 Task: Create a due date automation when advanced on, 2 days after a card is due add dates not due next week at 11:00 AM.
Action: Mouse moved to (1388, 107)
Screenshot: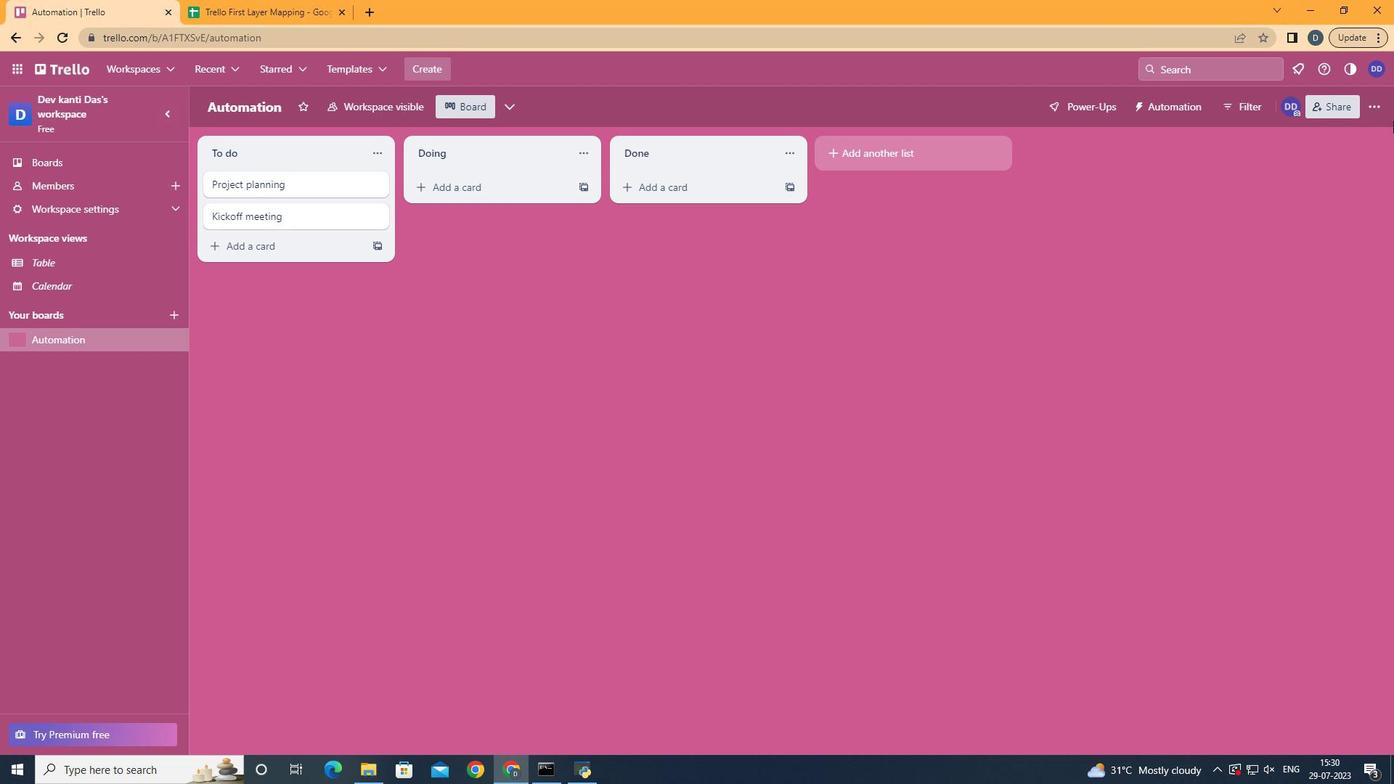 
Action: Mouse pressed left at (1388, 107)
Screenshot: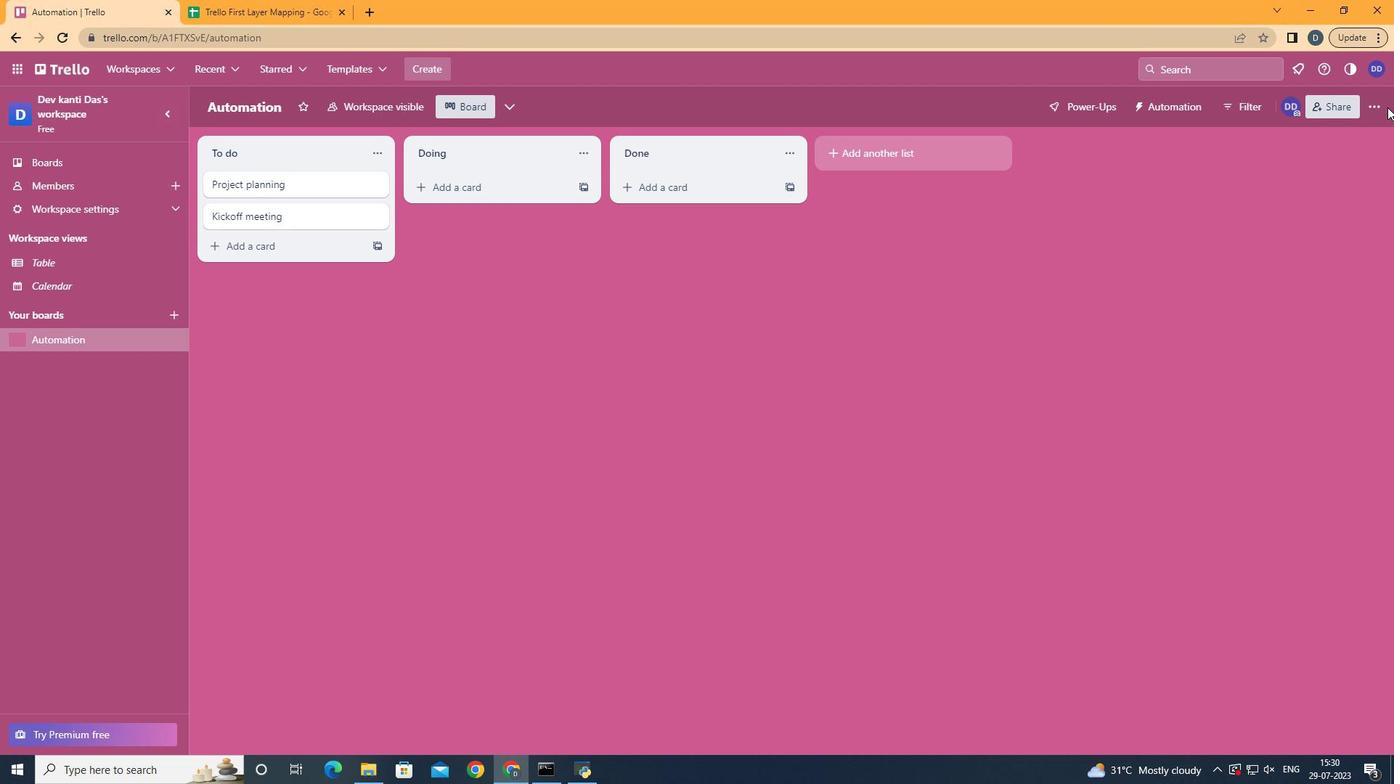 
Action: Mouse moved to (1380, 107)
Screenshot: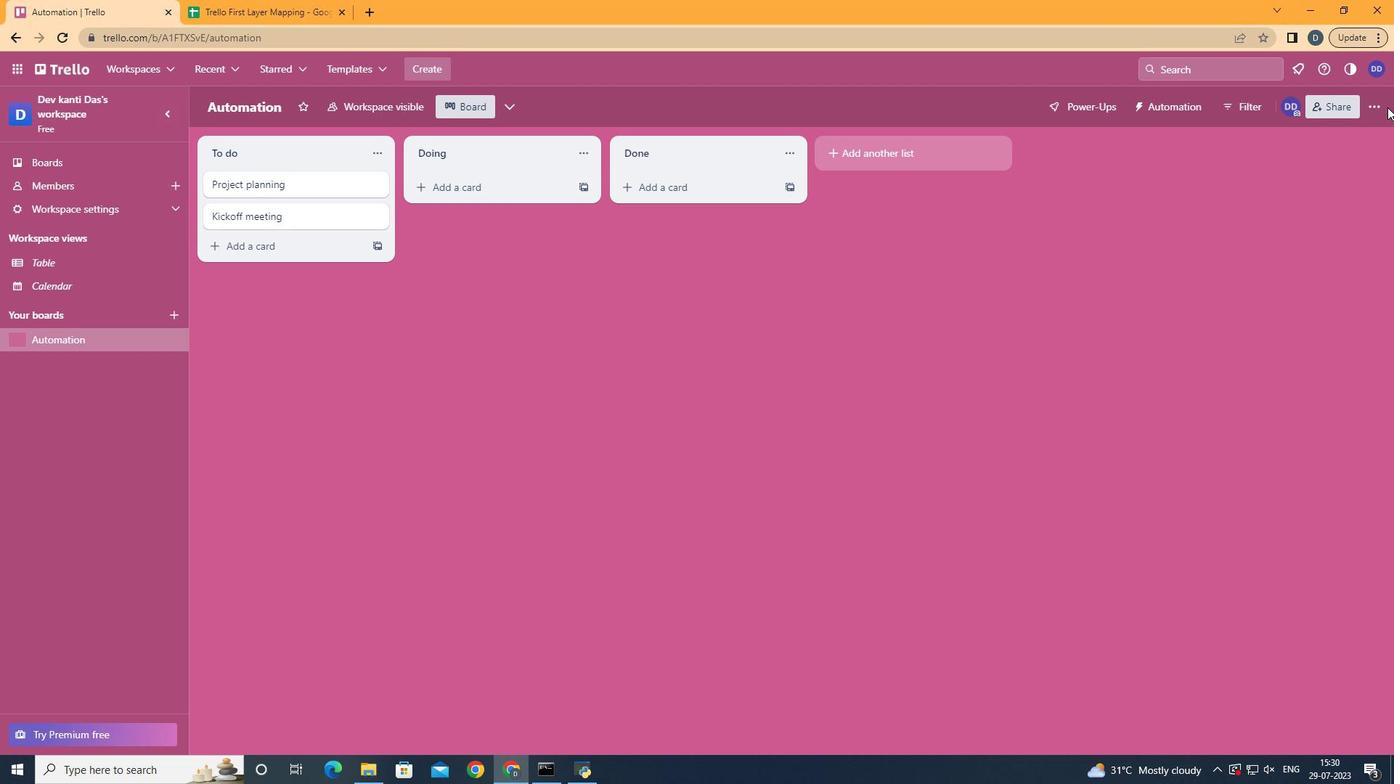 
Action: Mouse pressed left at (1380, 107)
Screenshot: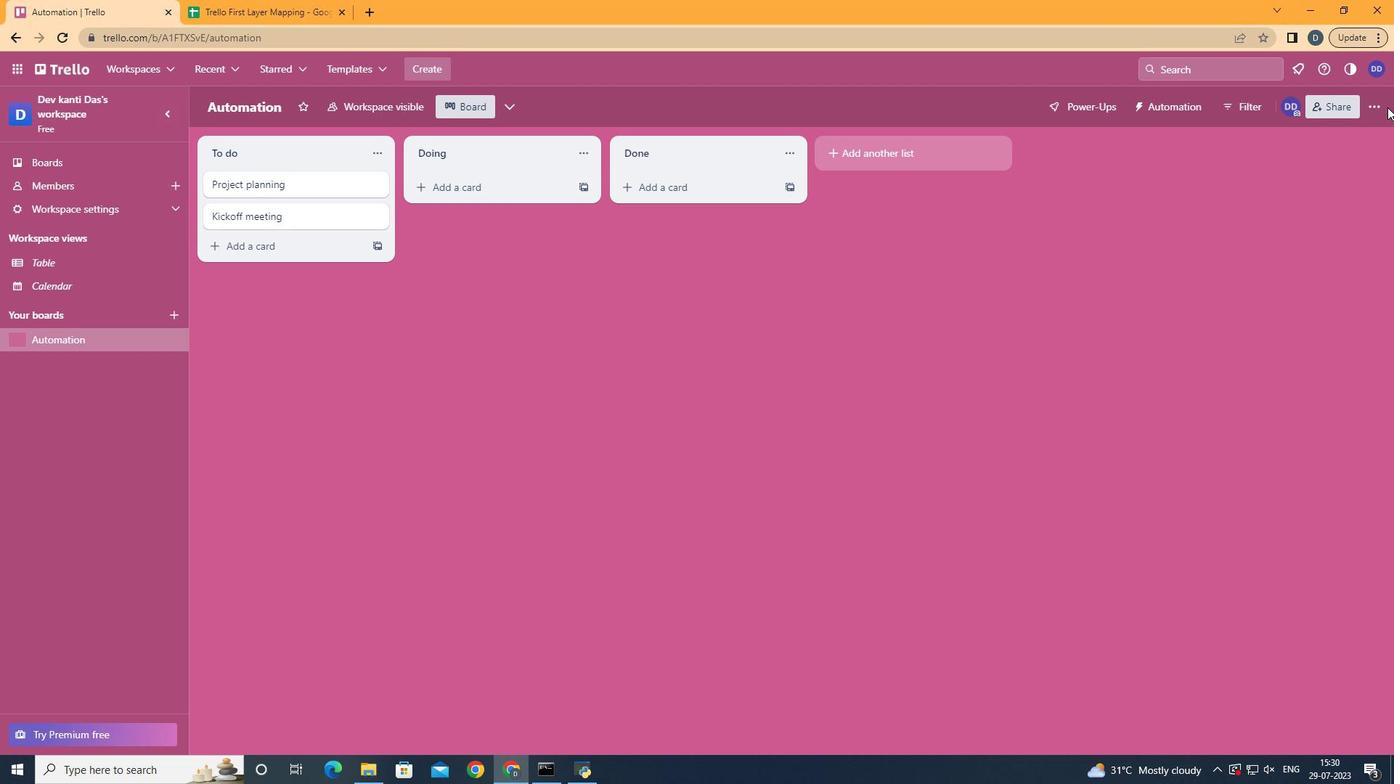 
Action: Mouse moved to (1252, 278)
Screenshot: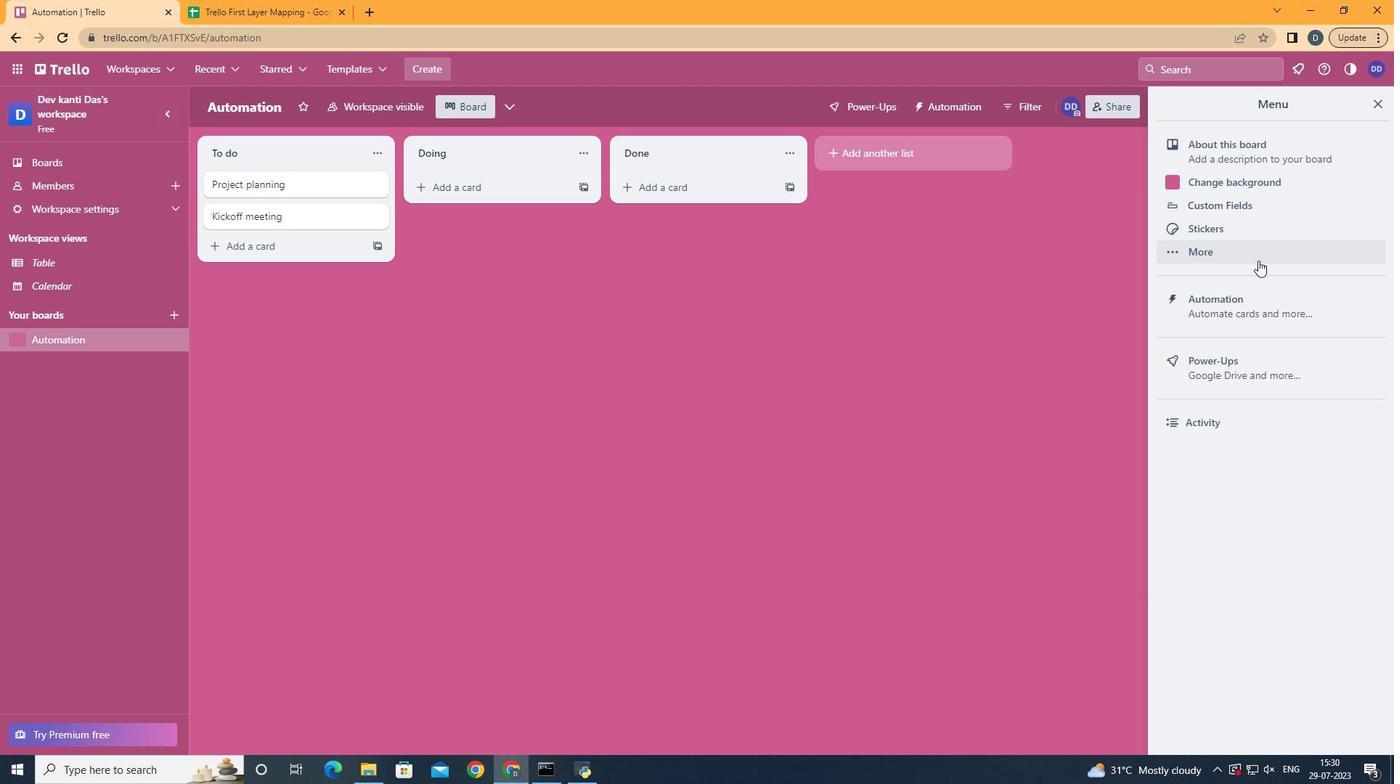 
Action: Mouse pressed left at (1252, 278)
Screenshot: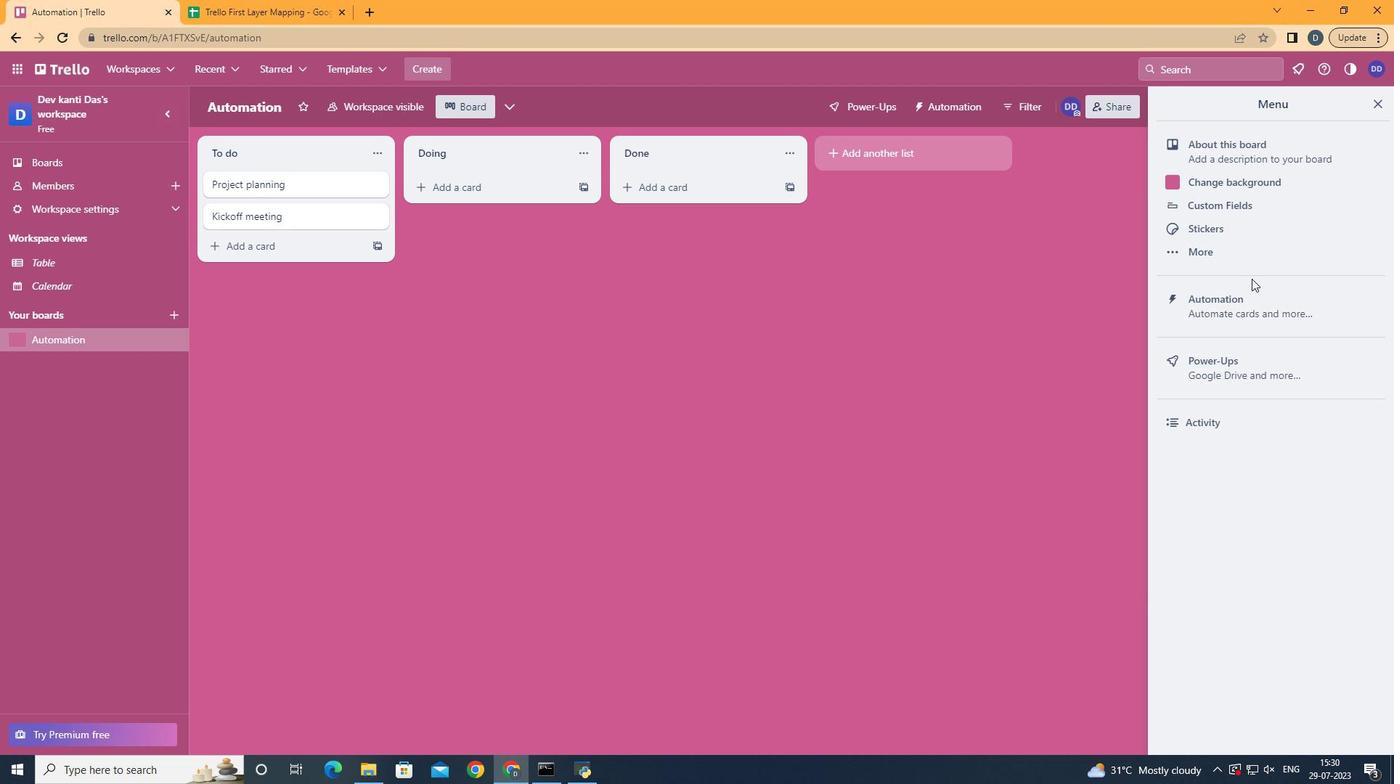 
Action: Mouse moved to (1208, 309)
Screenshot: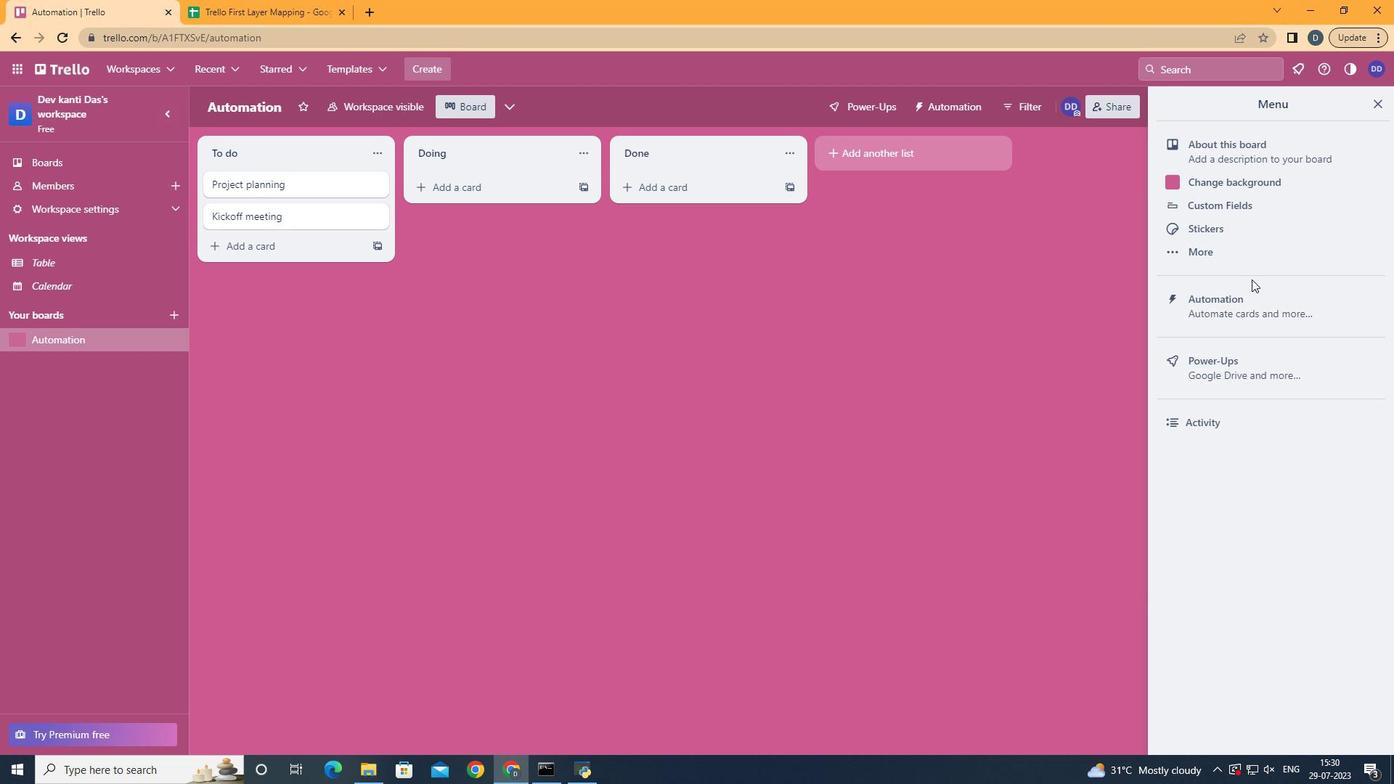
Action: Mouse pressed left at (1208, 309)
Screenshot: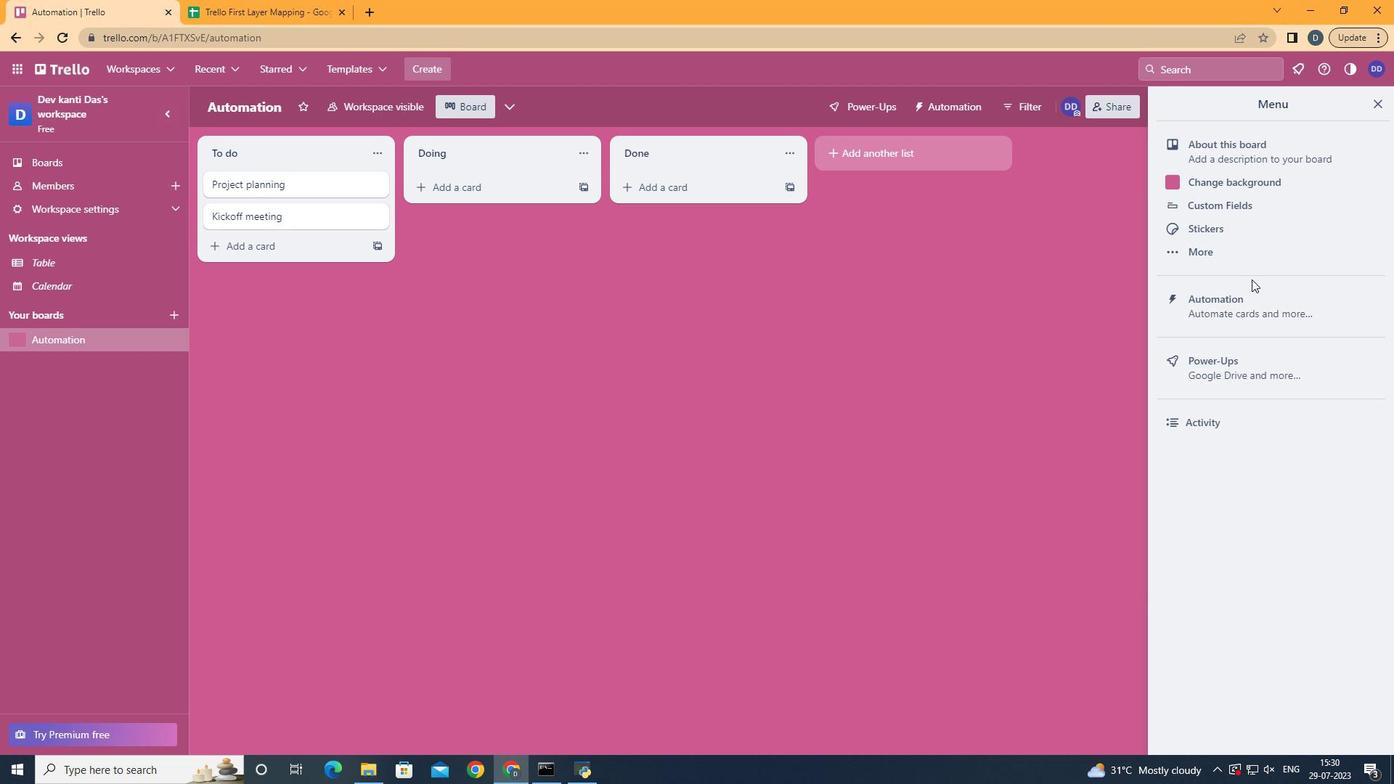 
Action: Mouse moved to (267, 297)
Screenshot: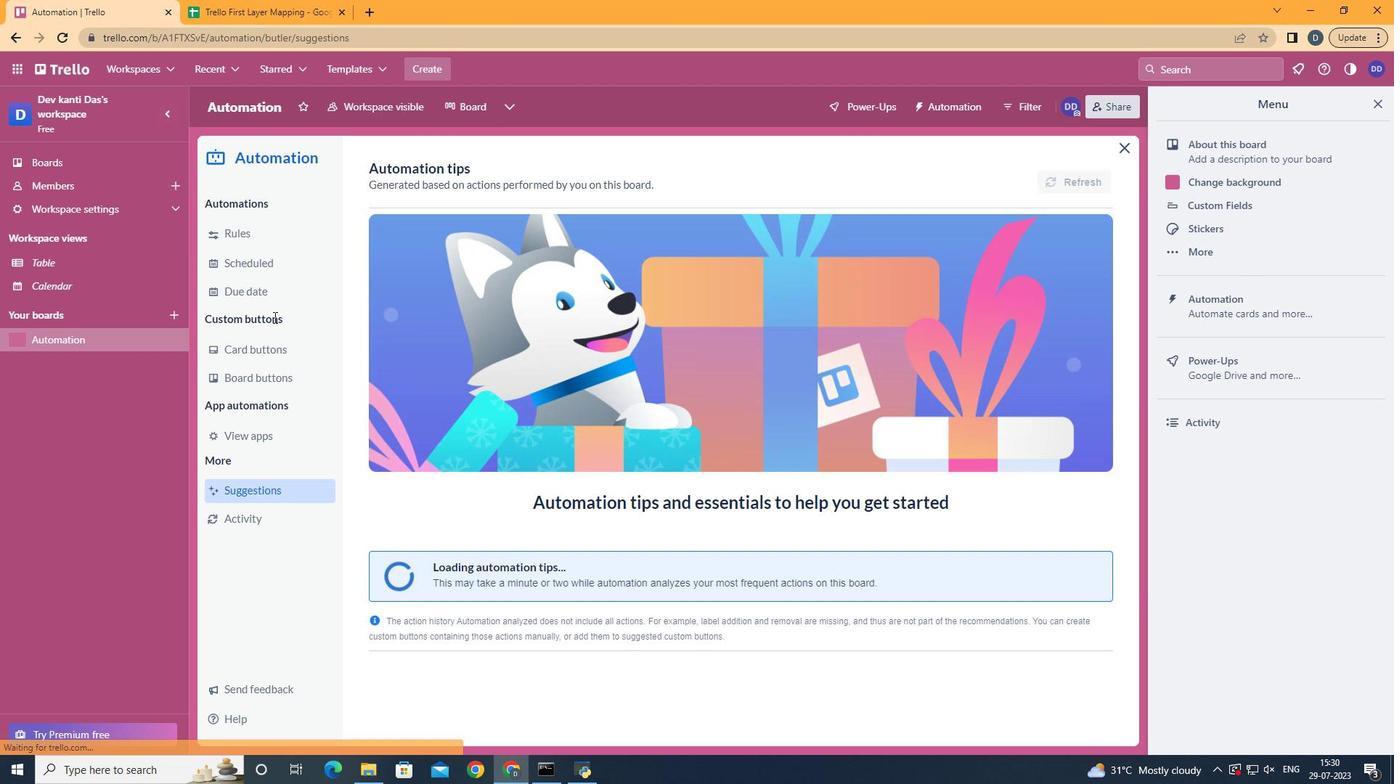 
Action: Mouse pressed left at (267, 297)
Screenshot: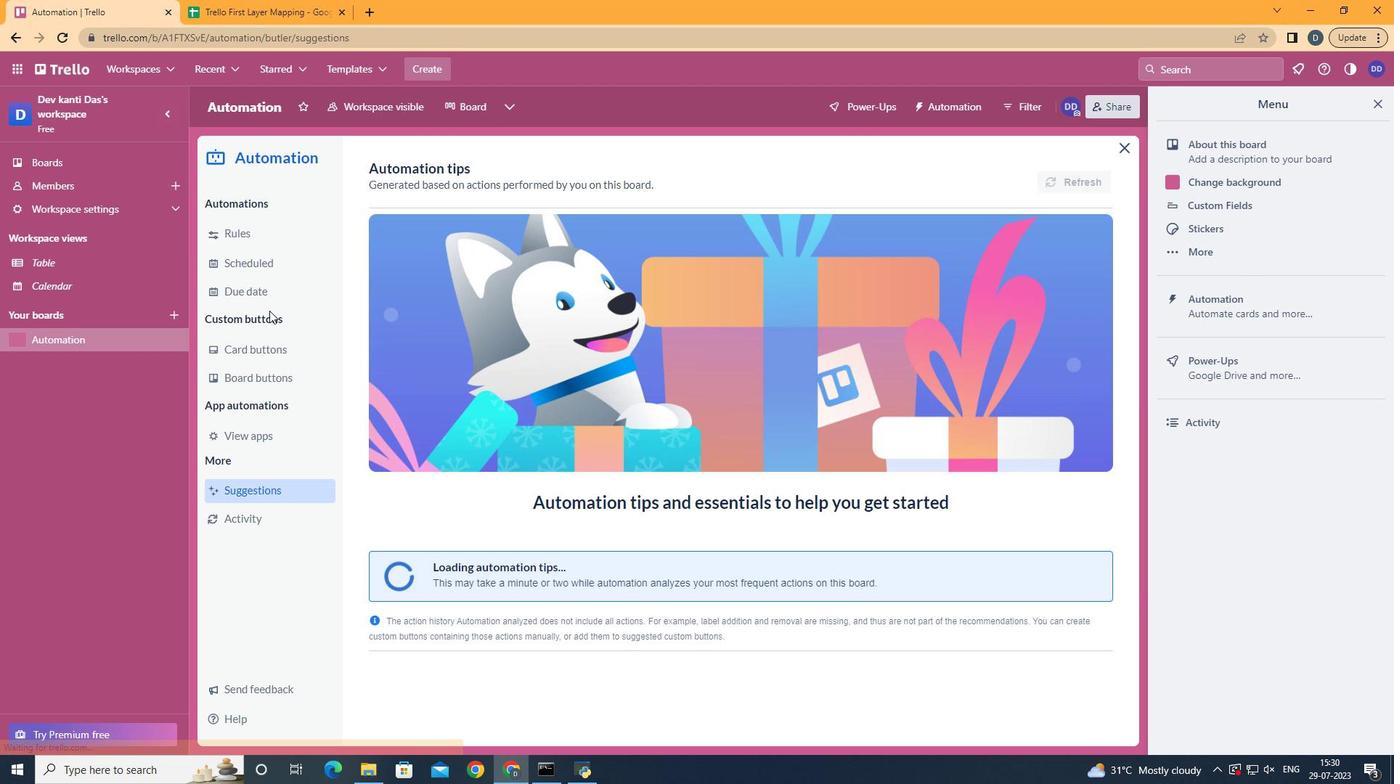 
Action: Mouse moved to (1046, 170)
Screenshot: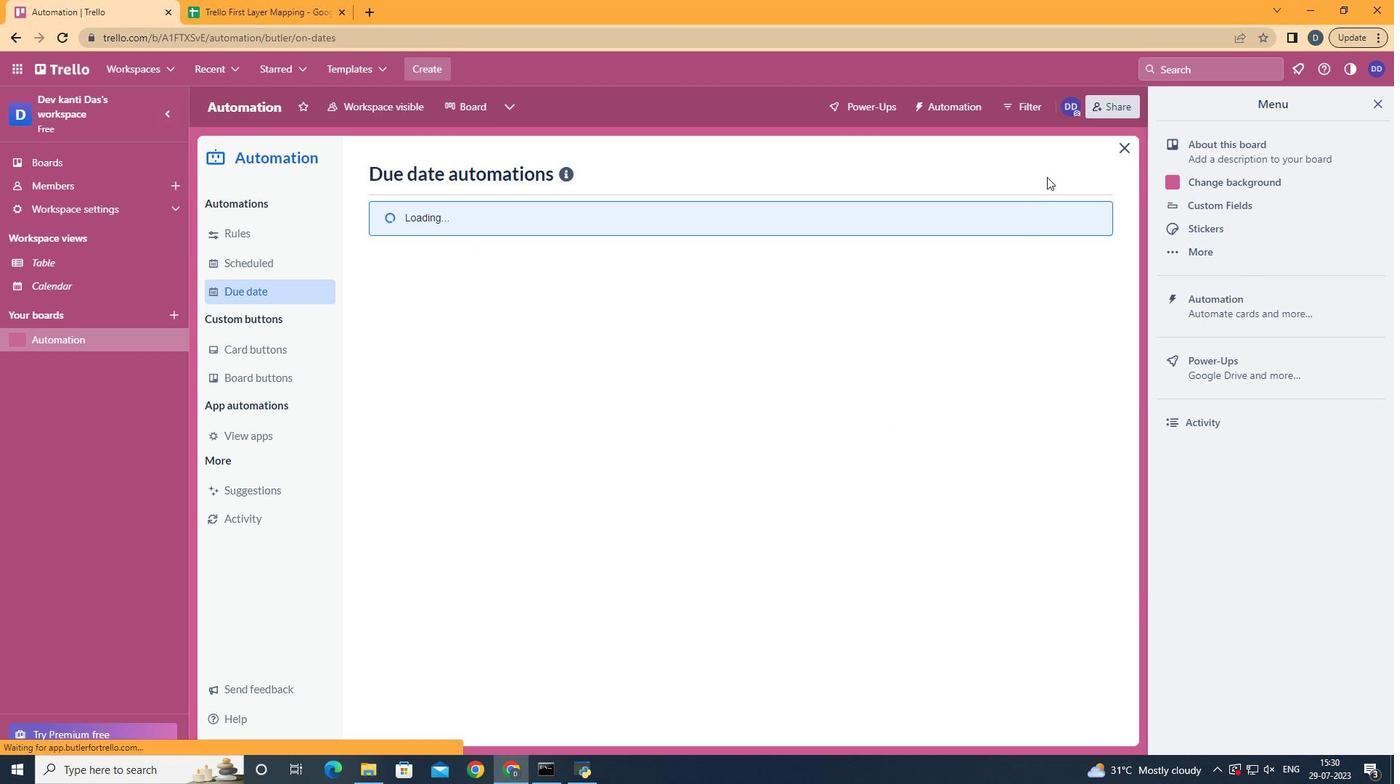 
Action: Mouse pressed left at (1046, 170)
Screenshot: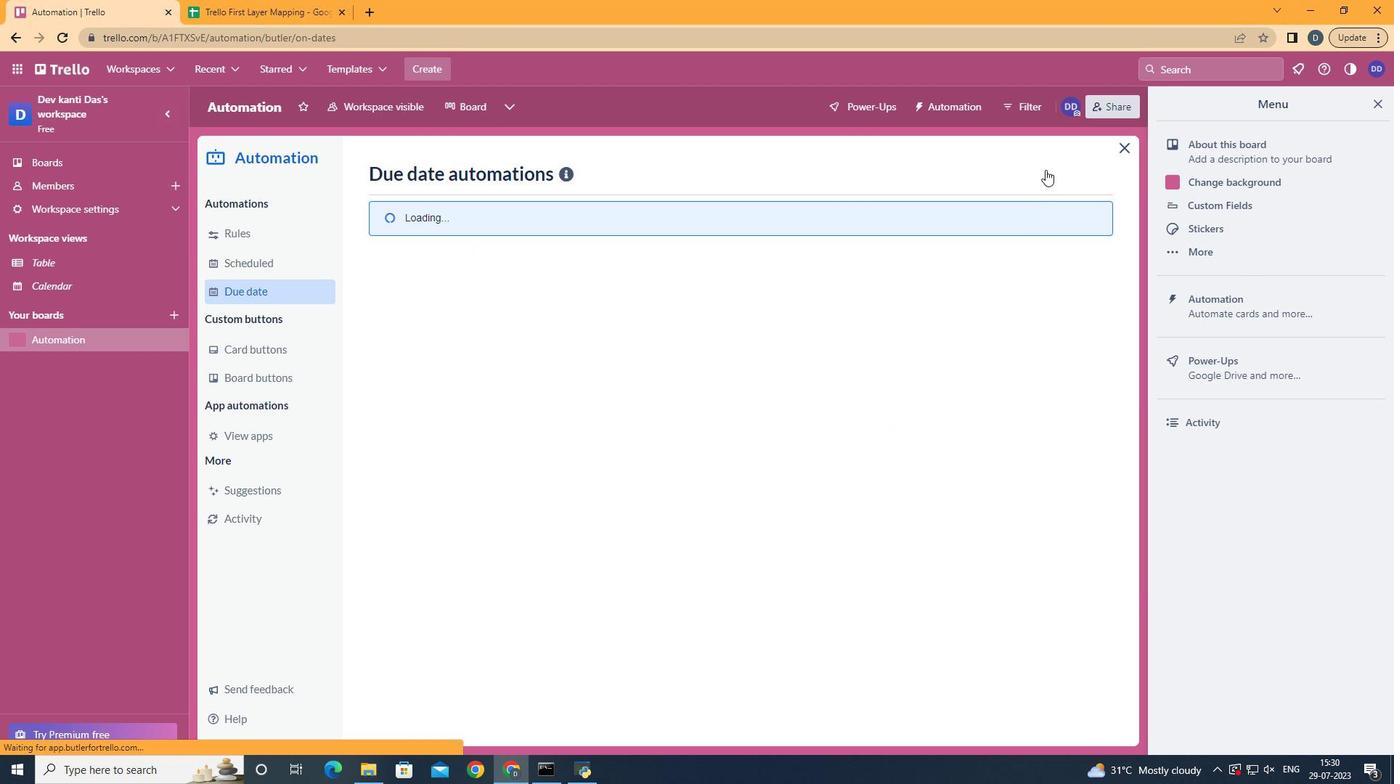 
Action: Mouse moved to (772, 313)
Screenshot: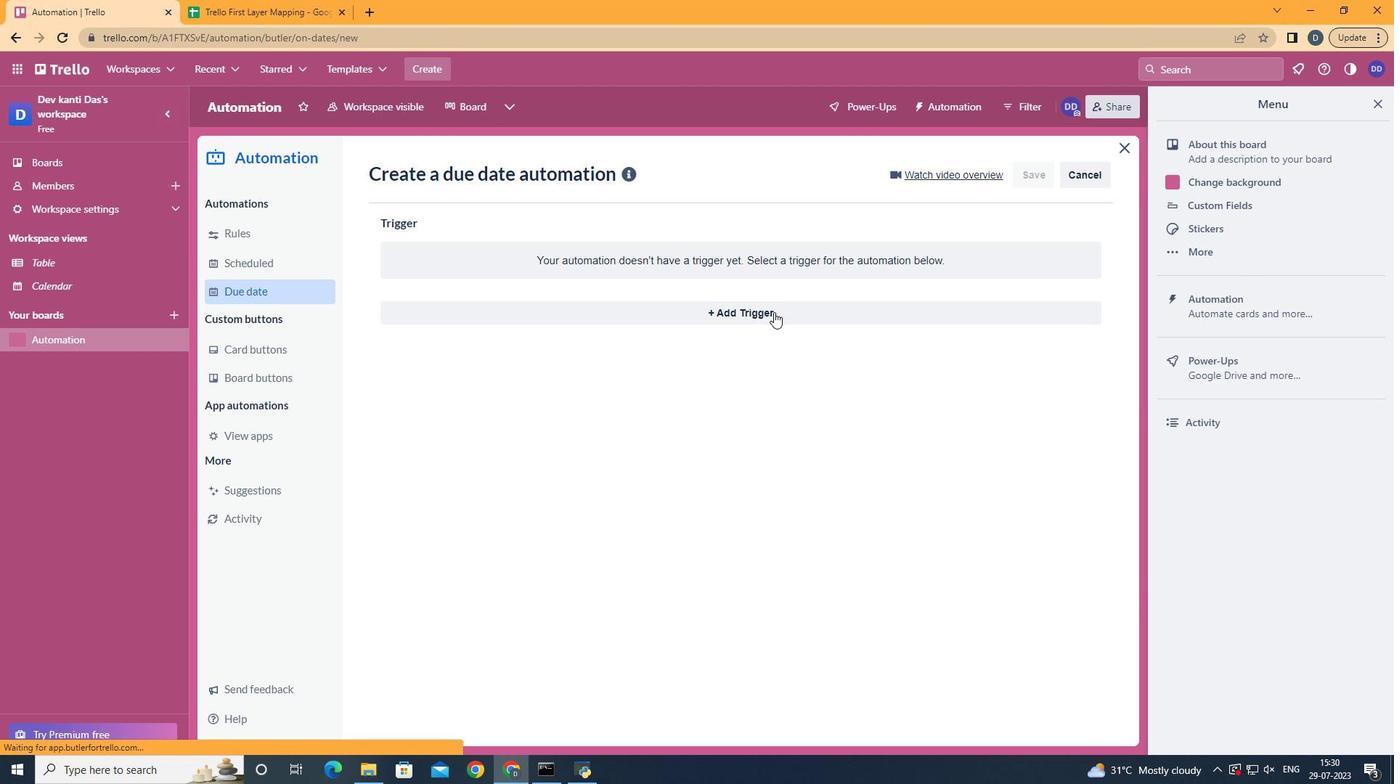 
Action: Mouse pressed left at (772, 313)
Screenshot: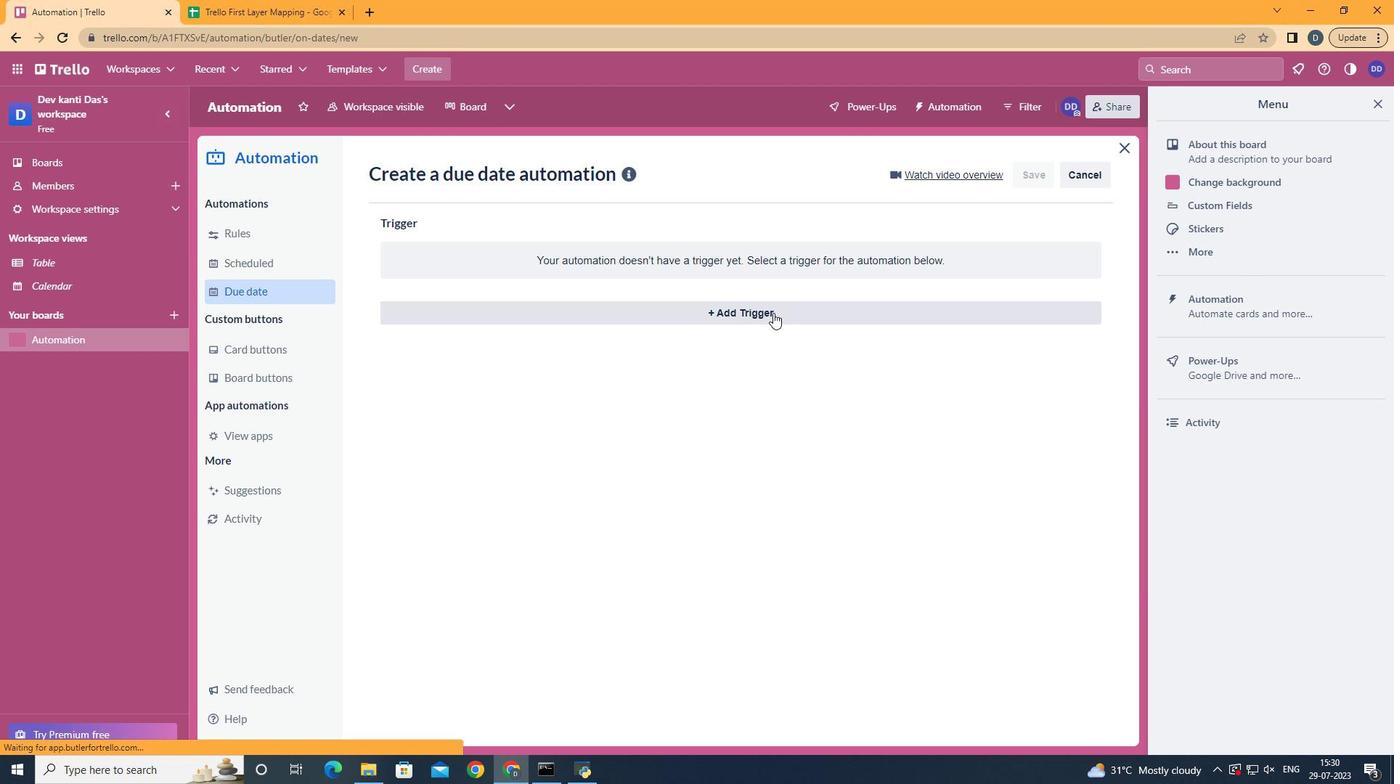 
Action: Mouse moved to (520, 597)
Screenshot: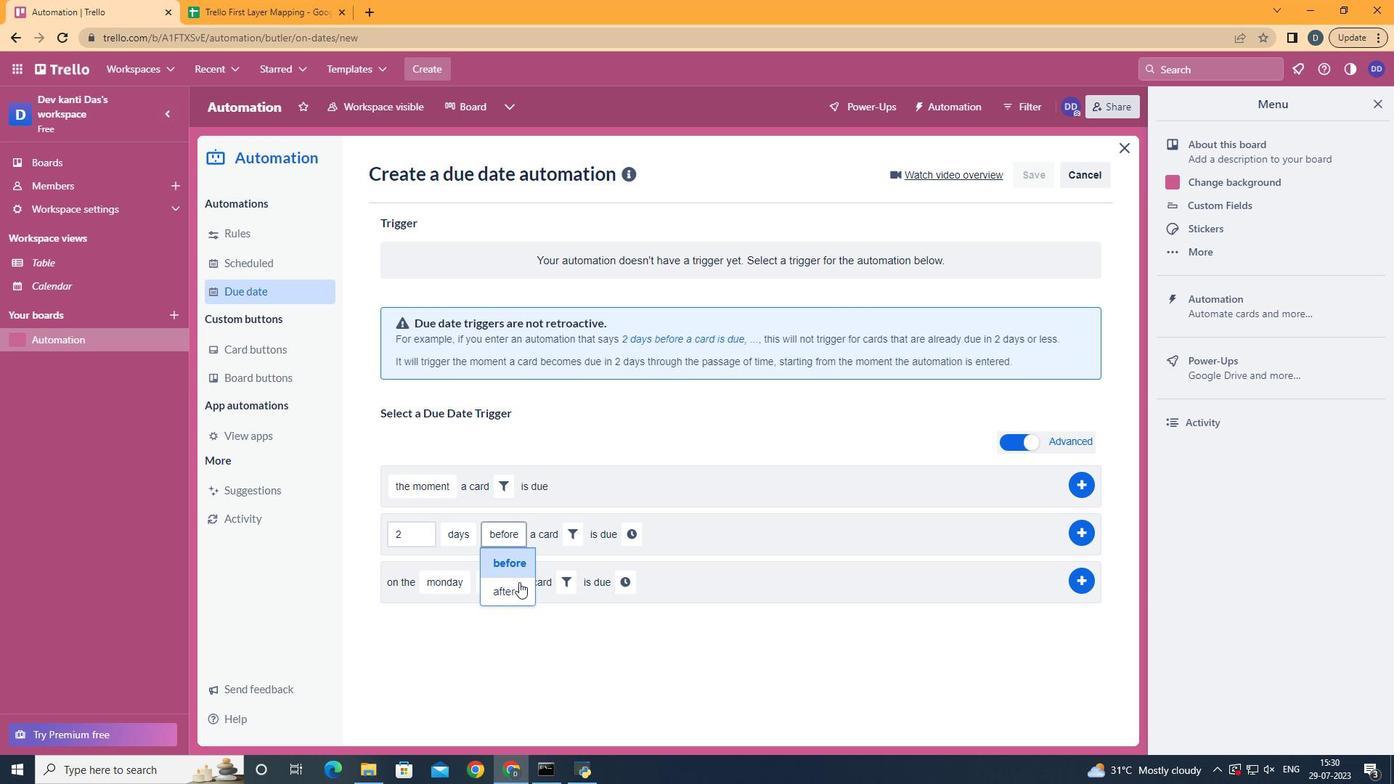 
Action: Mouse pressed left at (520, 597)
Screenshot: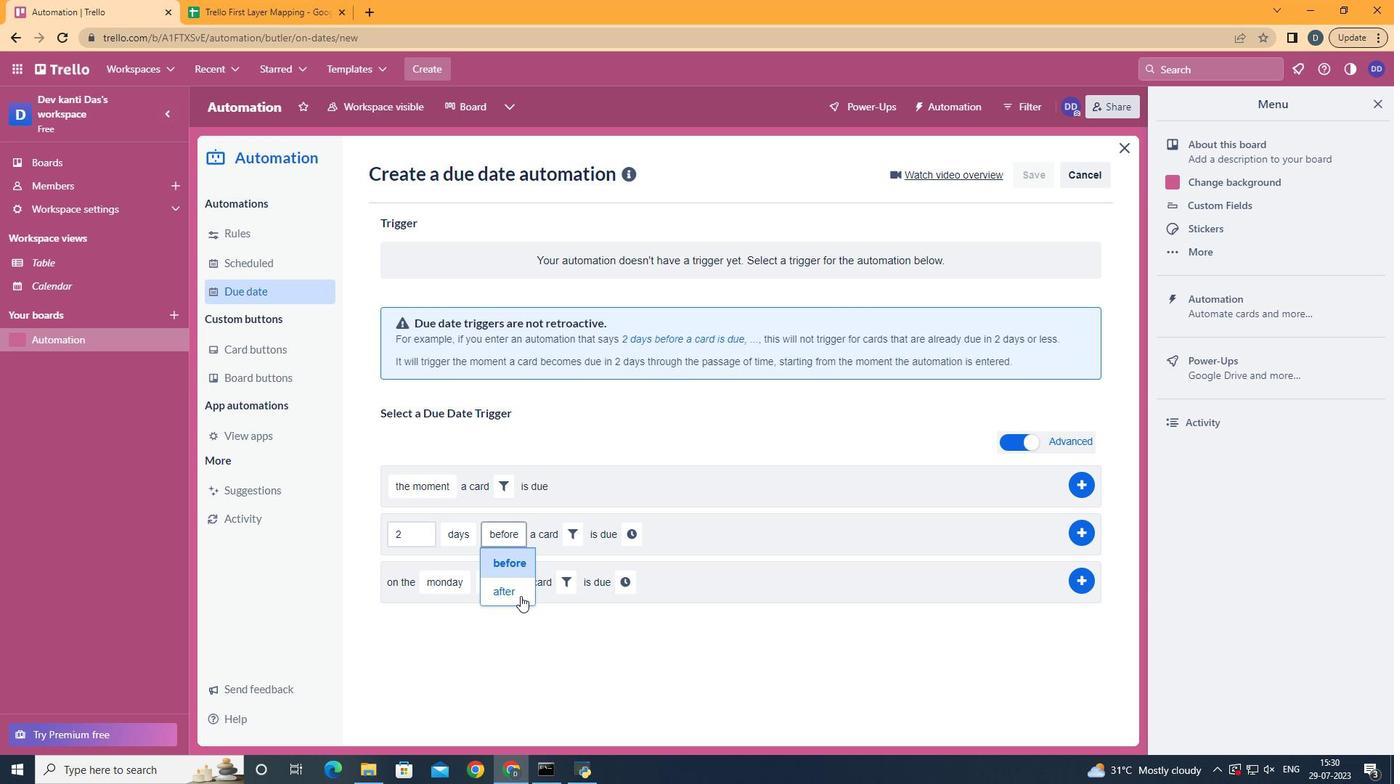 
Action: Mouse moved to (565, 528)
Screenshot: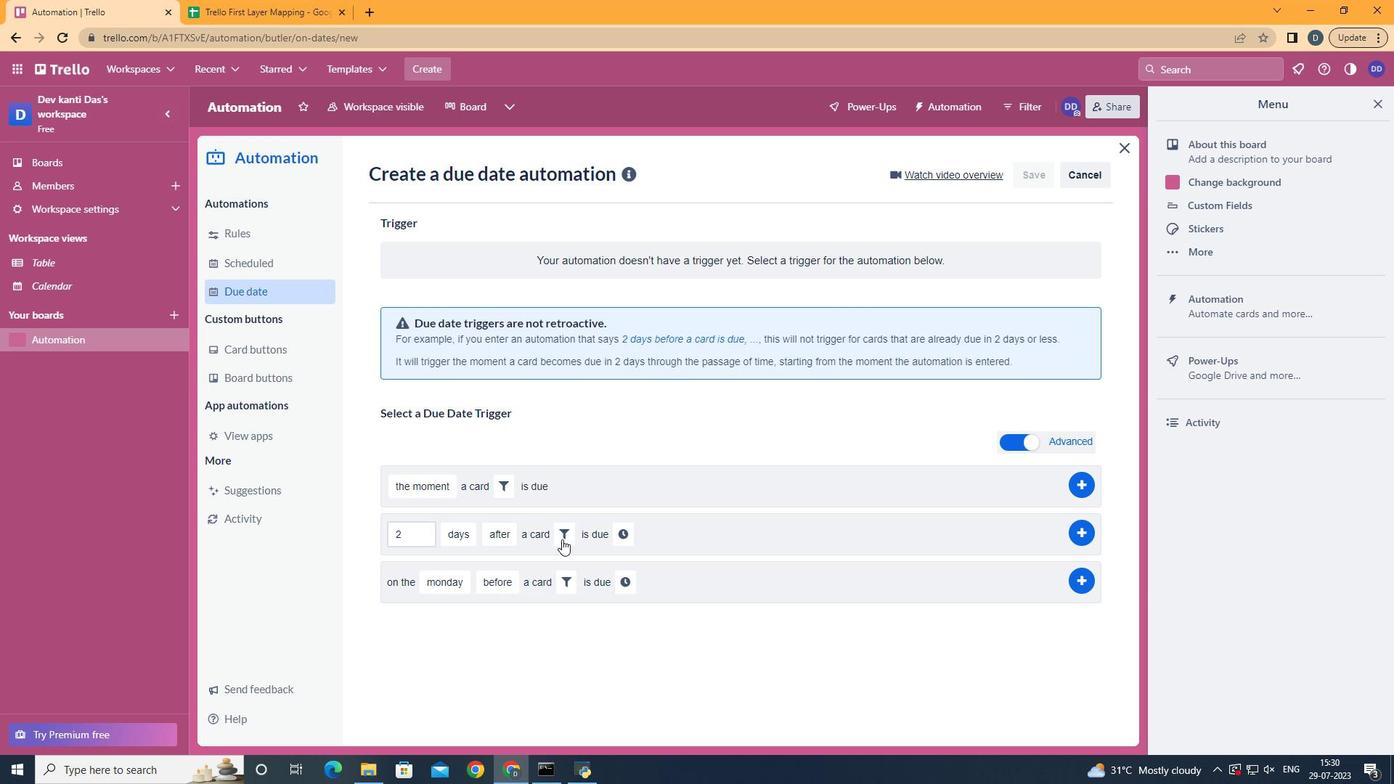 
Action: Mouse pressed left at (565, 528)
Screenshot: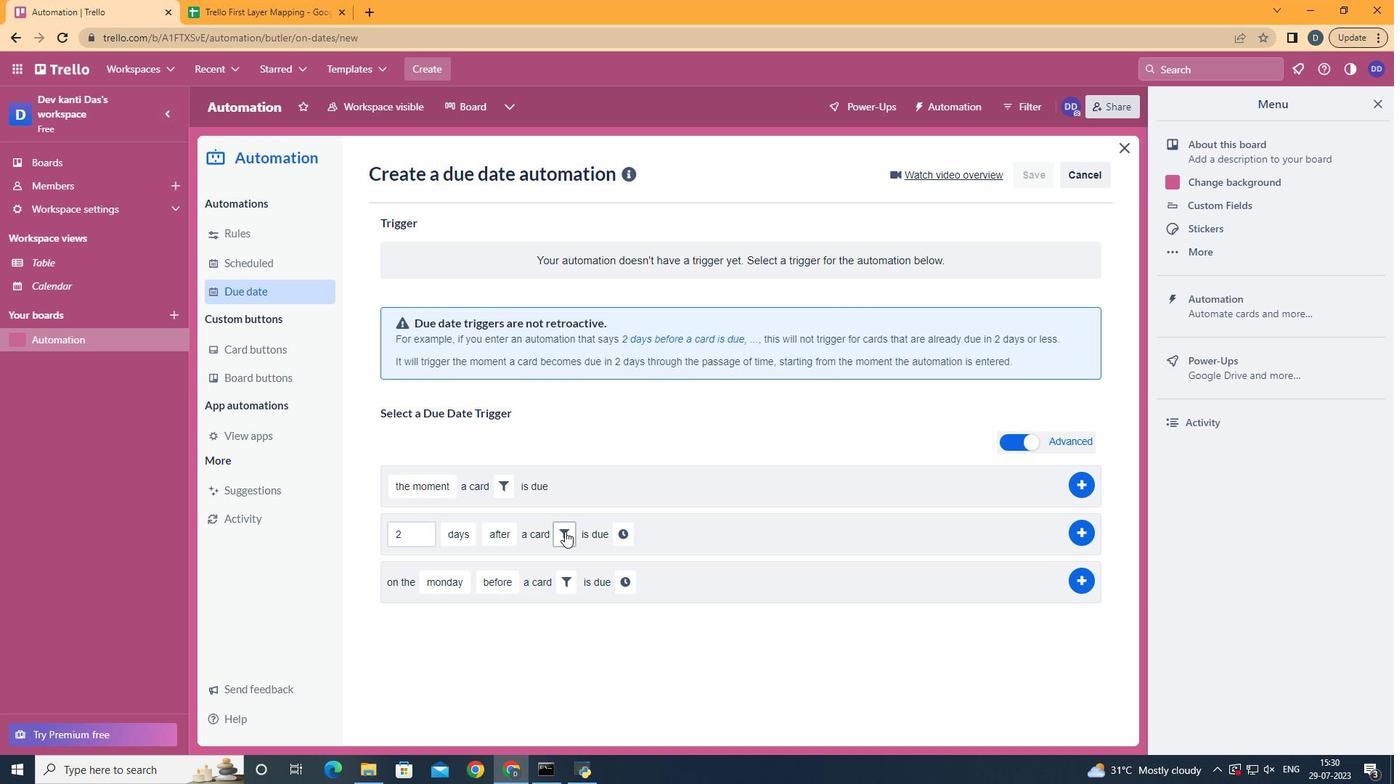 
Action: Mouse moved to (635, 590)
Screenshot: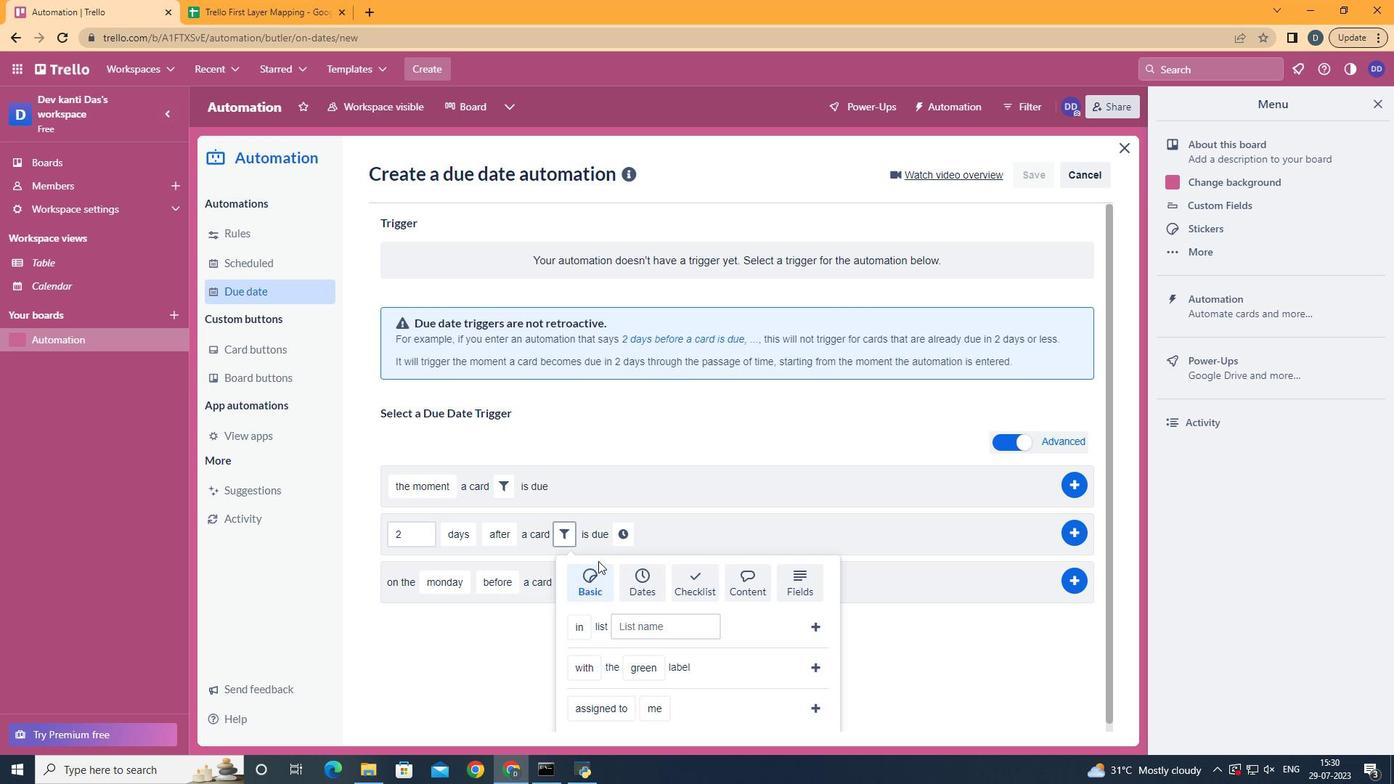 
Action: Mouse pressed left at (635, 590)
Screenshot: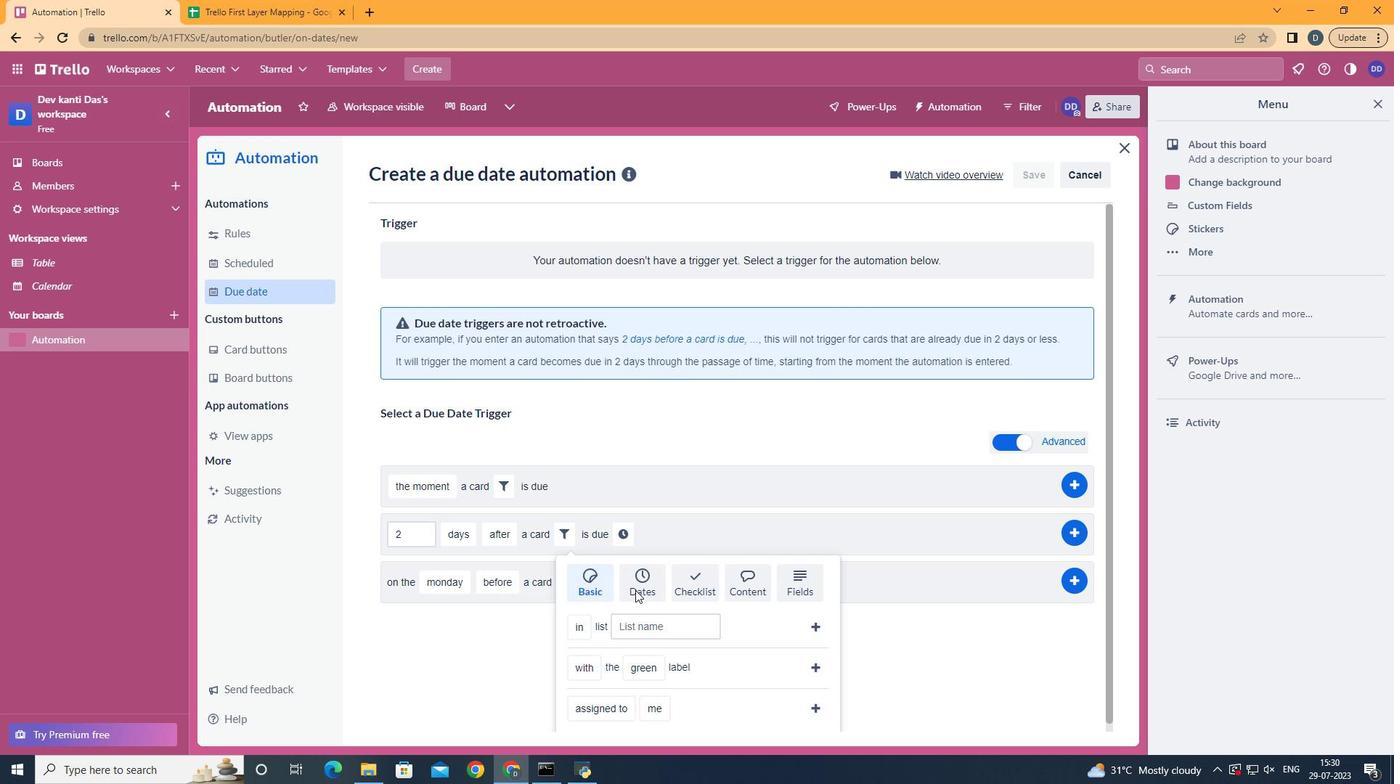 
Action: Mouse scrolled (635, 589) with delta (0, 0)
Screenshot: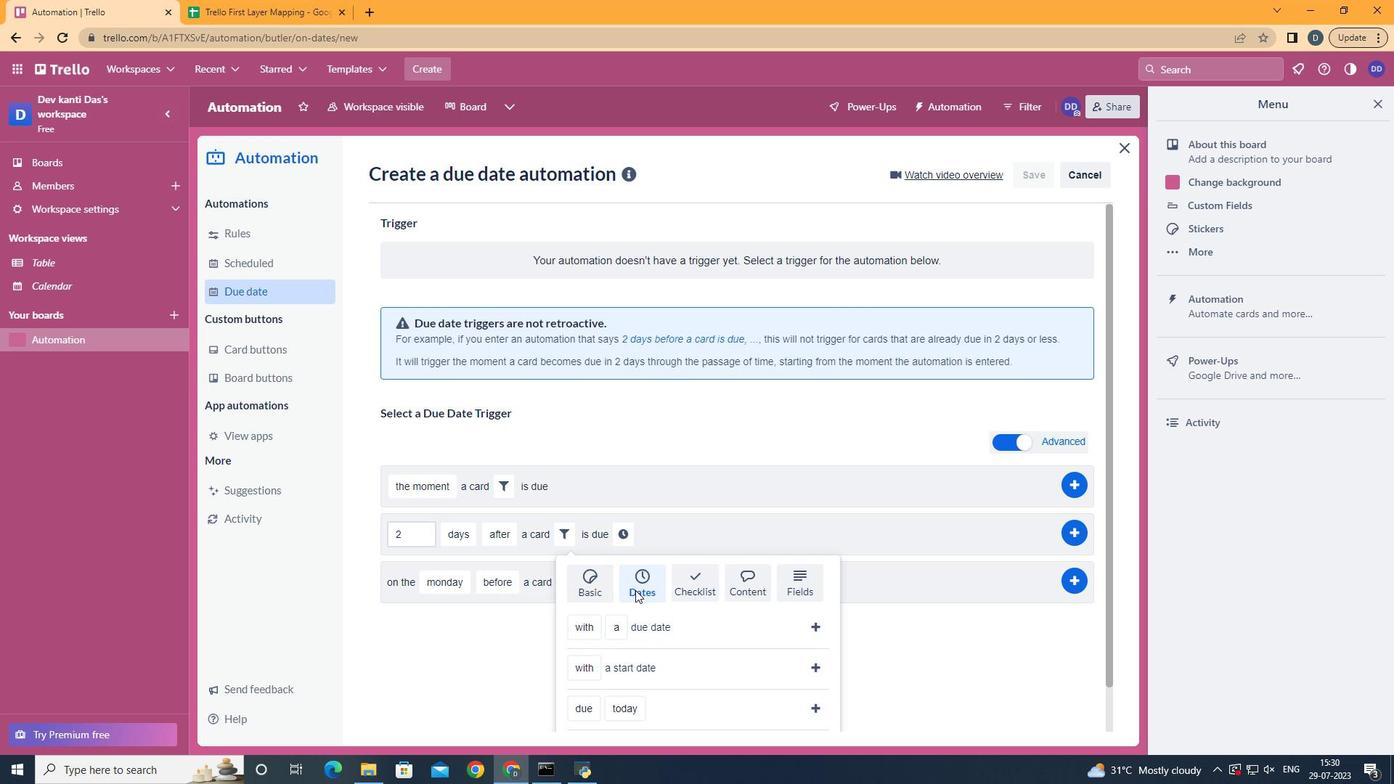 
Action: Mouse scrolled (635, 589) with delta (0, 0)
Screenshot: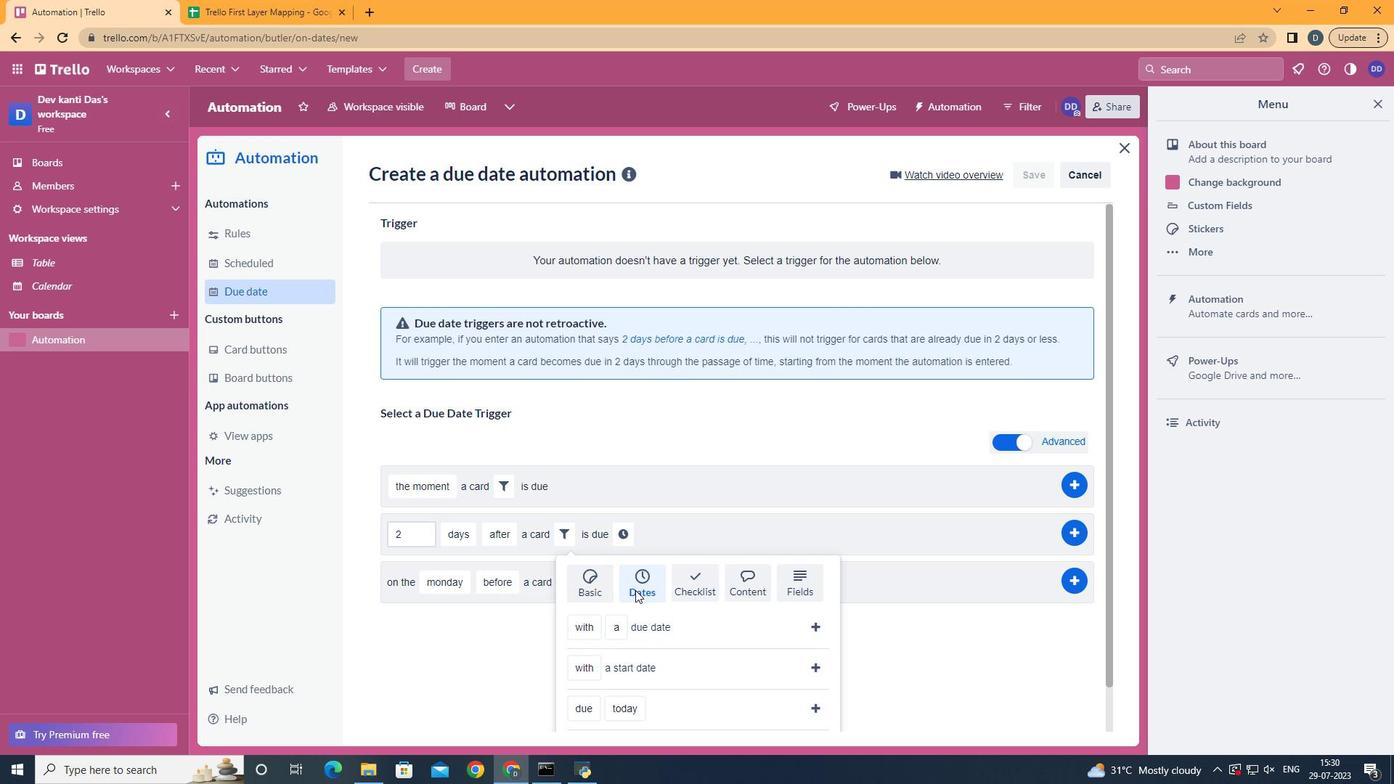 
Action: Mouse scrolled (635, 589) with delta (0, 0)
Screenshot: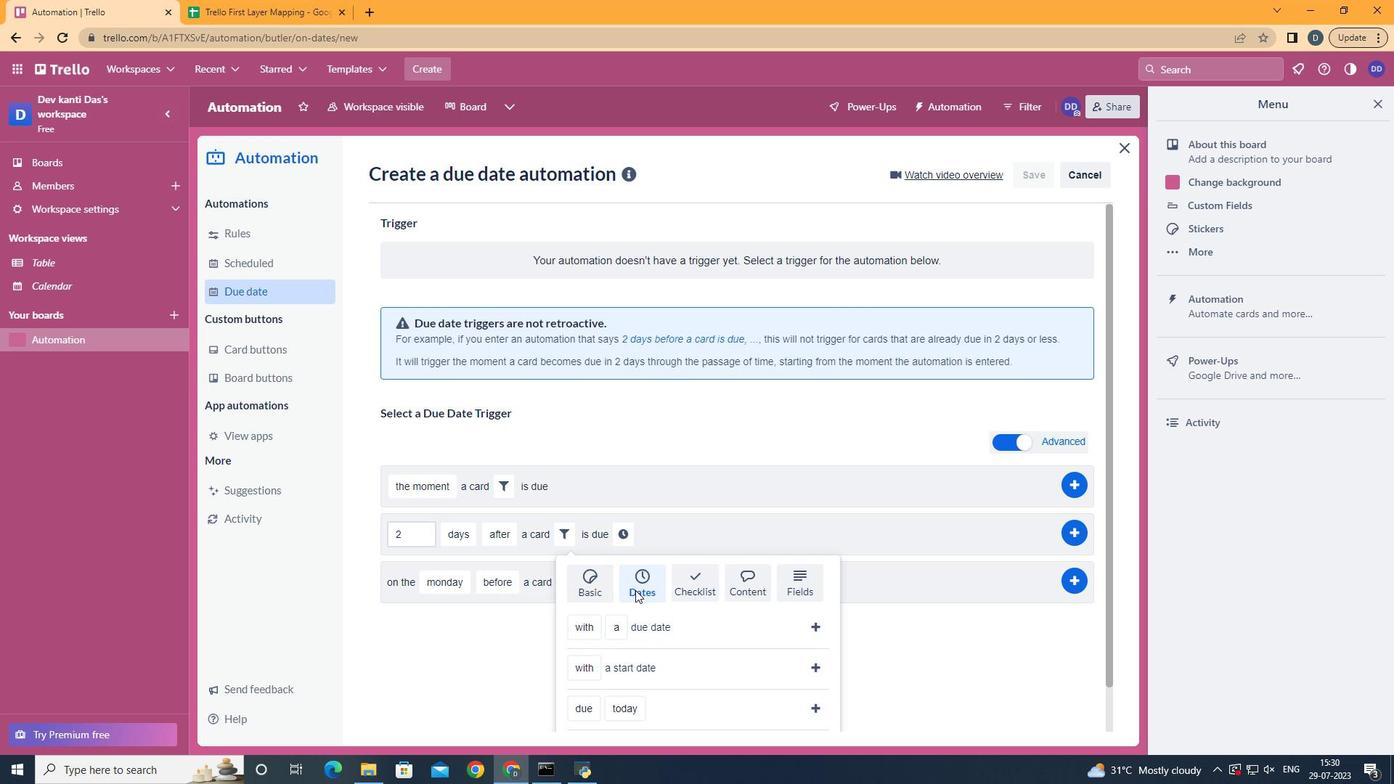 
Action: Mouse scrolled (635, 589) with delta (0, 0)
Screenshot: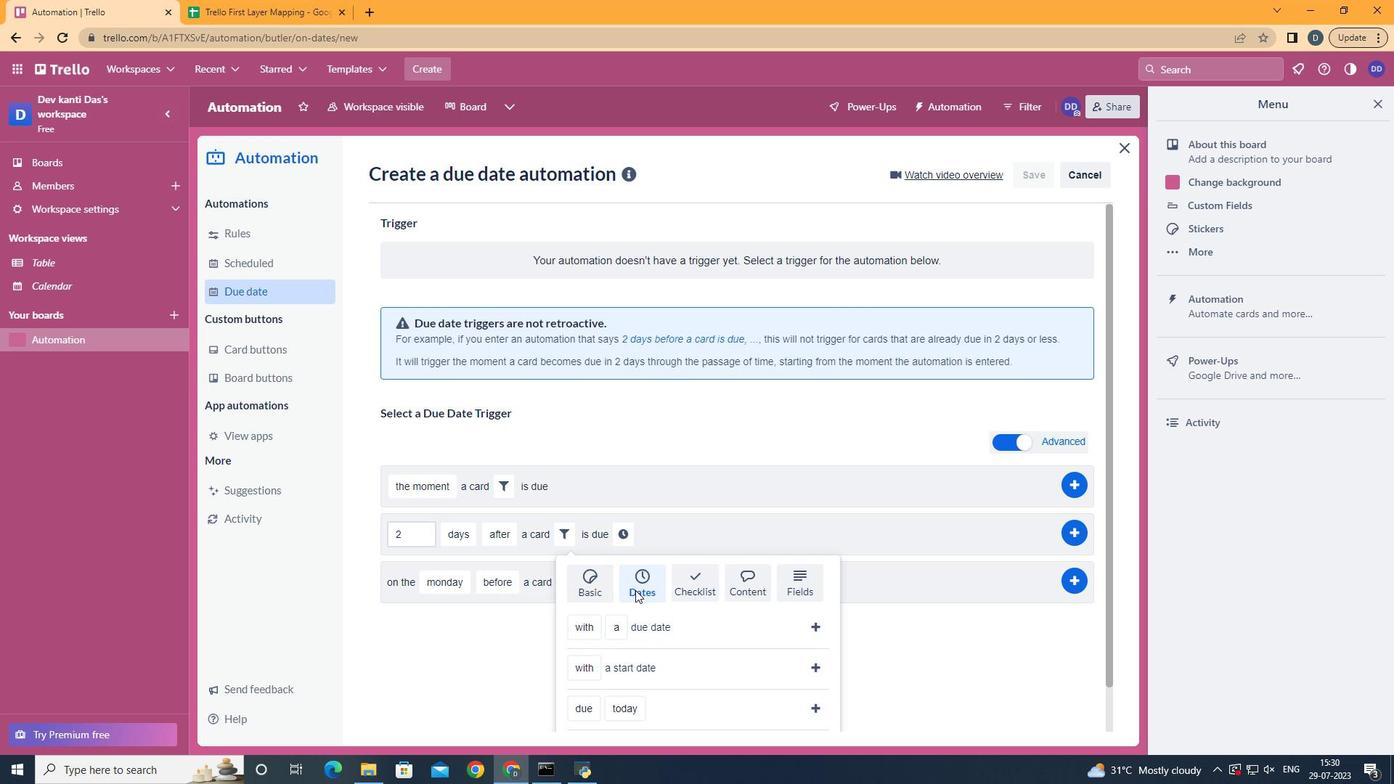
Action: Mouse moved to (612, 569)
Screenshot: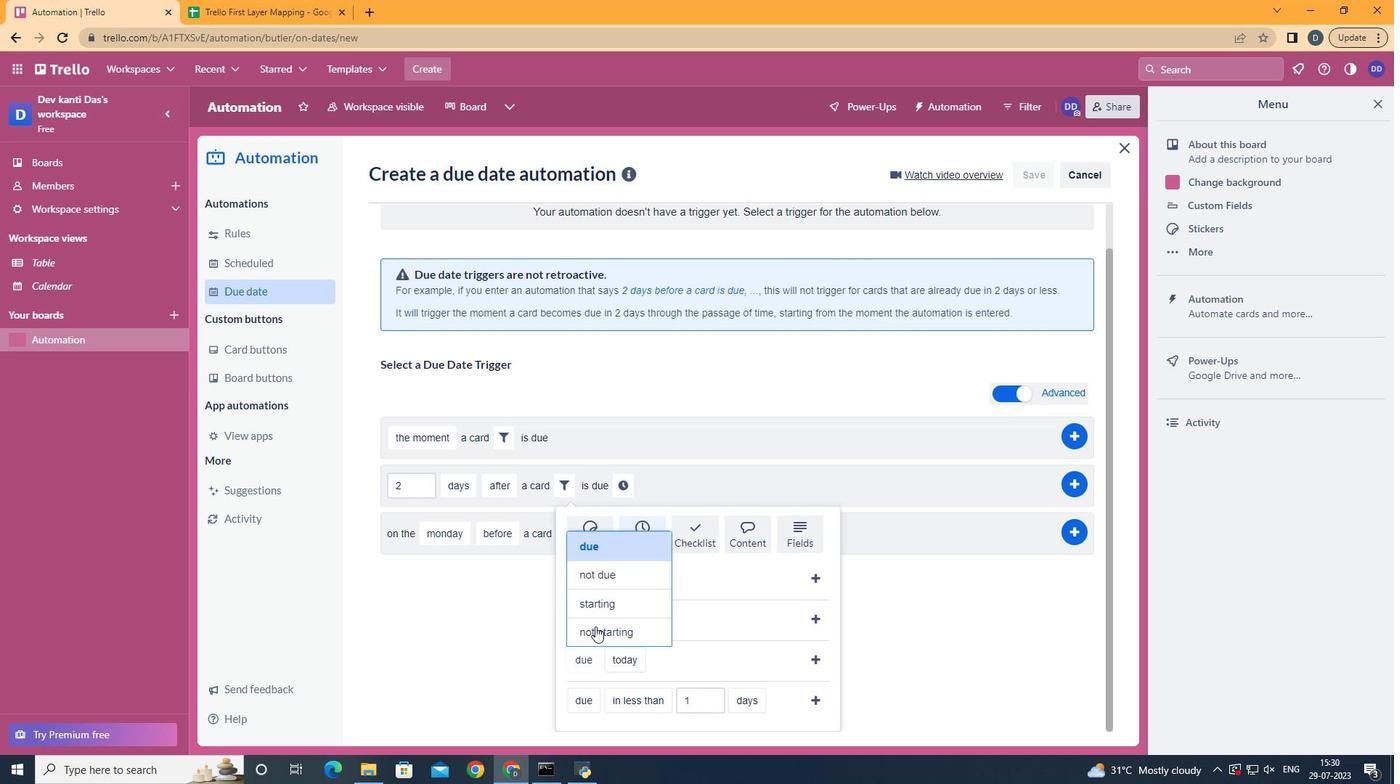 
Action: Mouse pressed left at (612, 569)
Screenshot: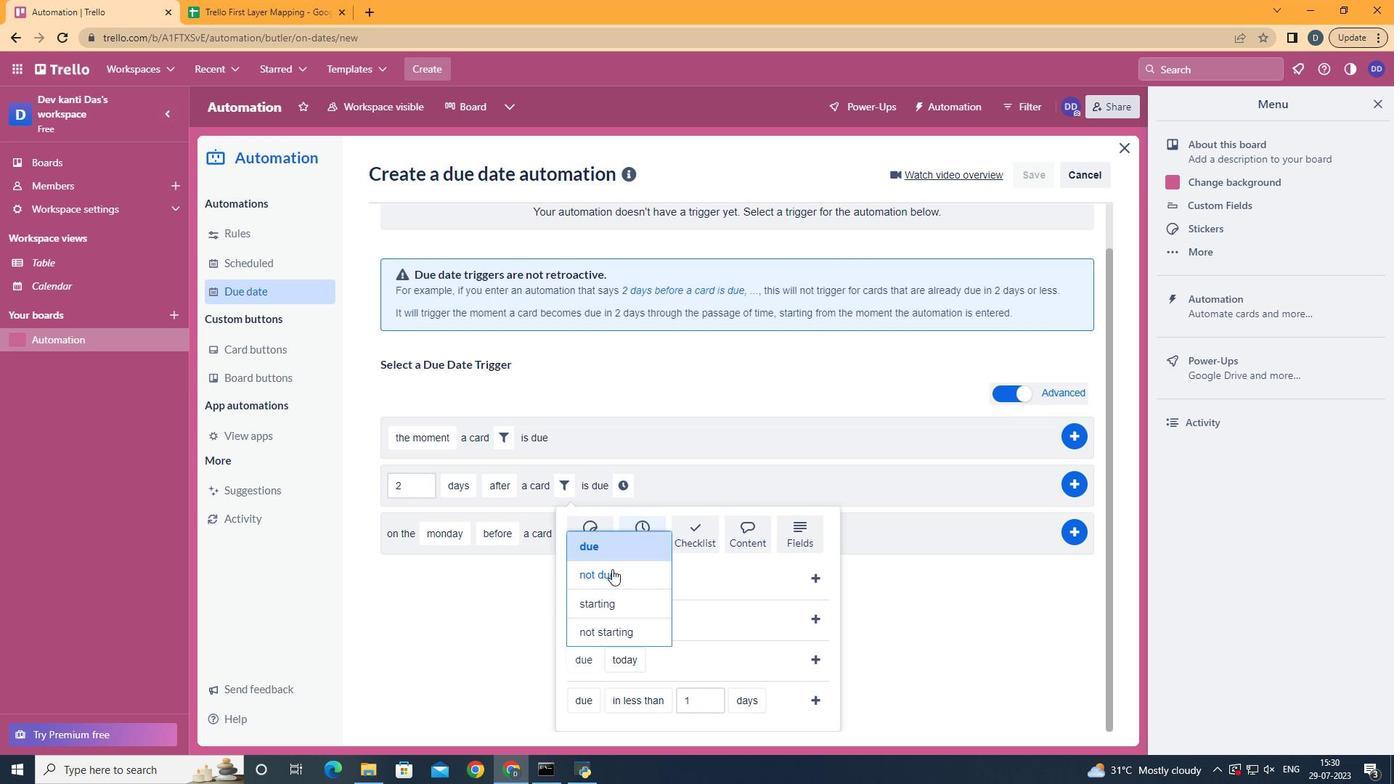 
Action: Mouse moved to (661, 578)
Screenshot: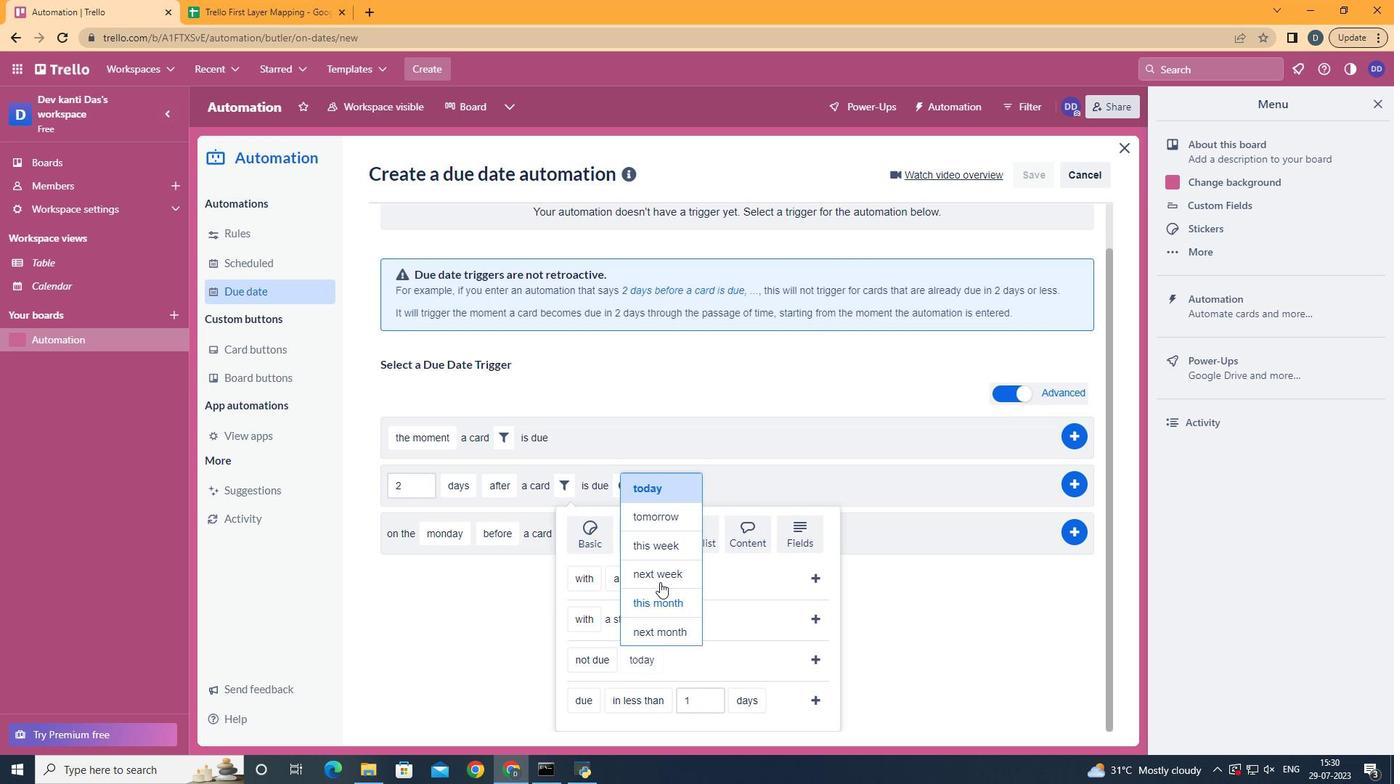 
Action: Mouse pressed left at (661, 578)
Screenshot: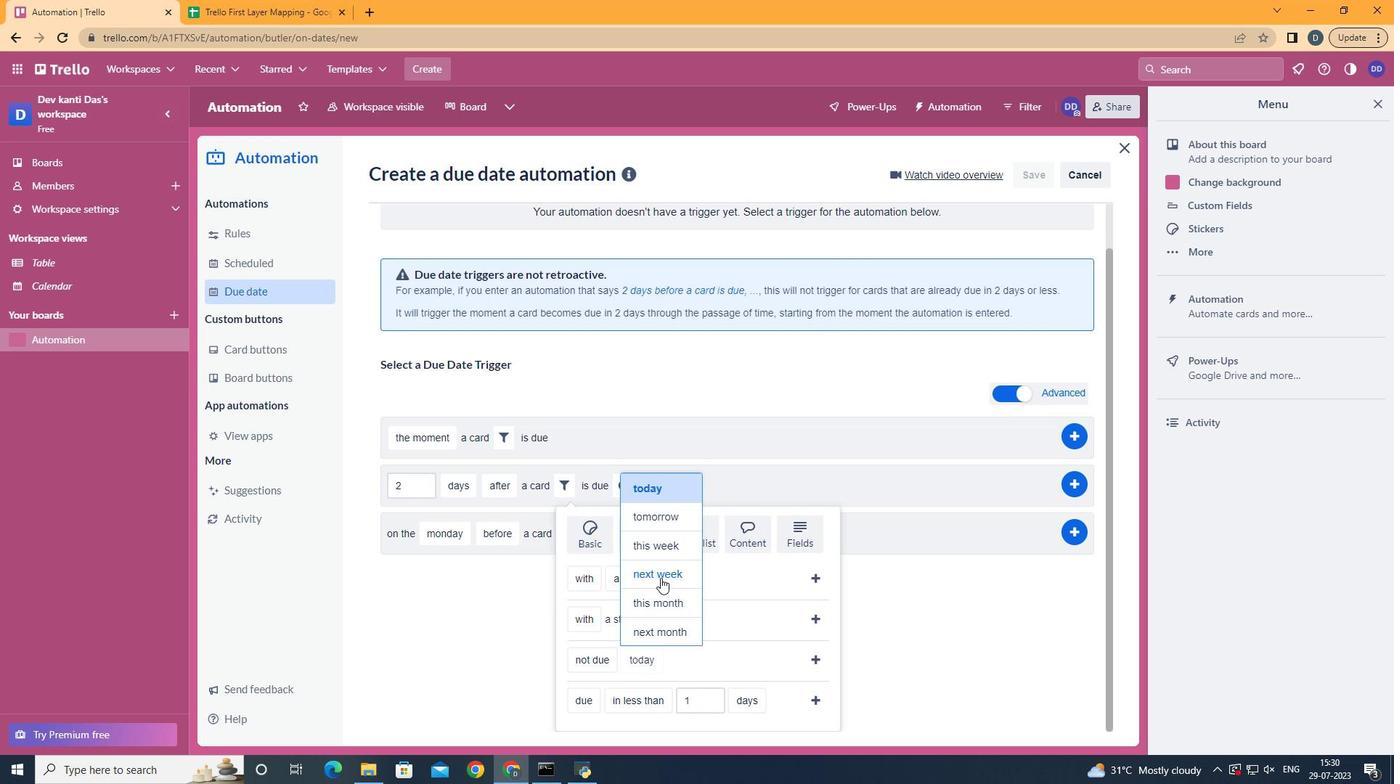 
Action: Mouse moved to (833, 652)
Screenshot: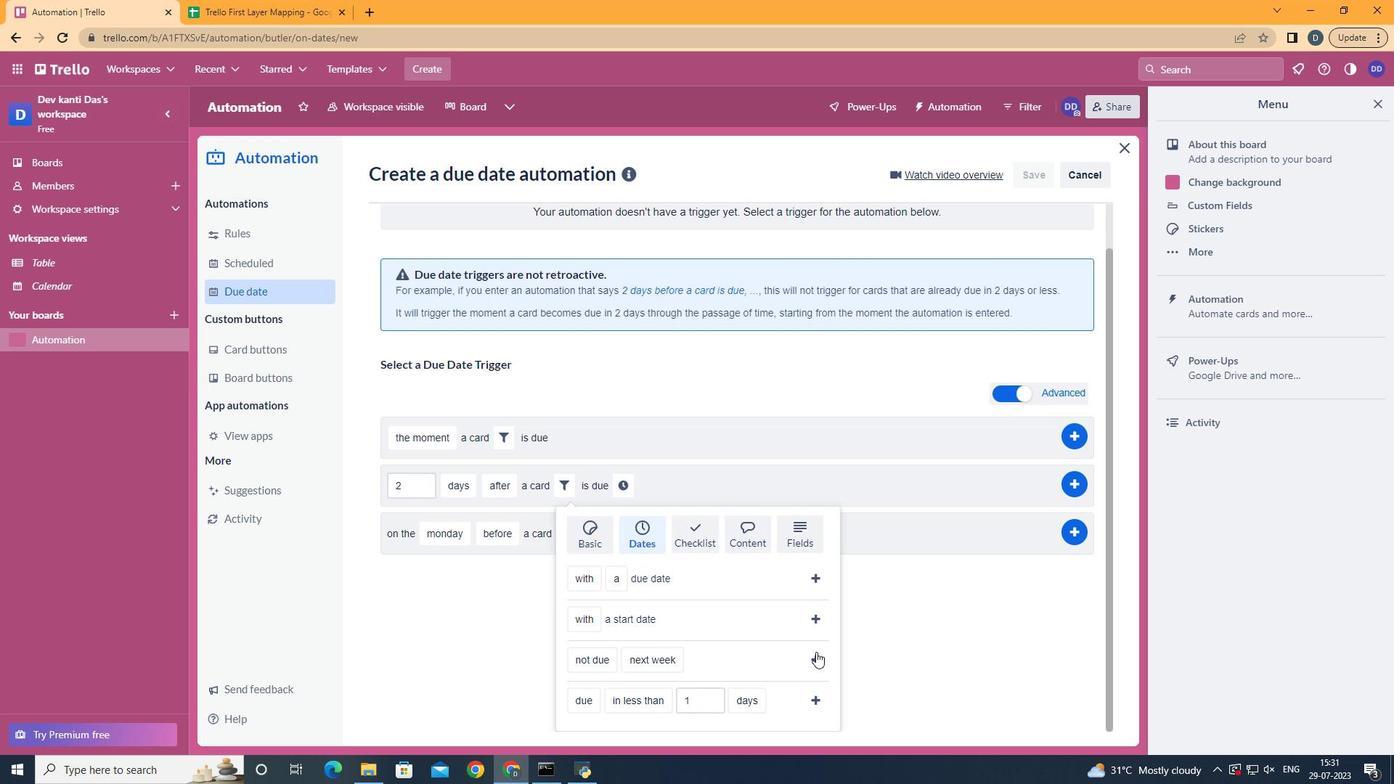 
Action: Mouse pressed left at (833, 652)
Screenshot: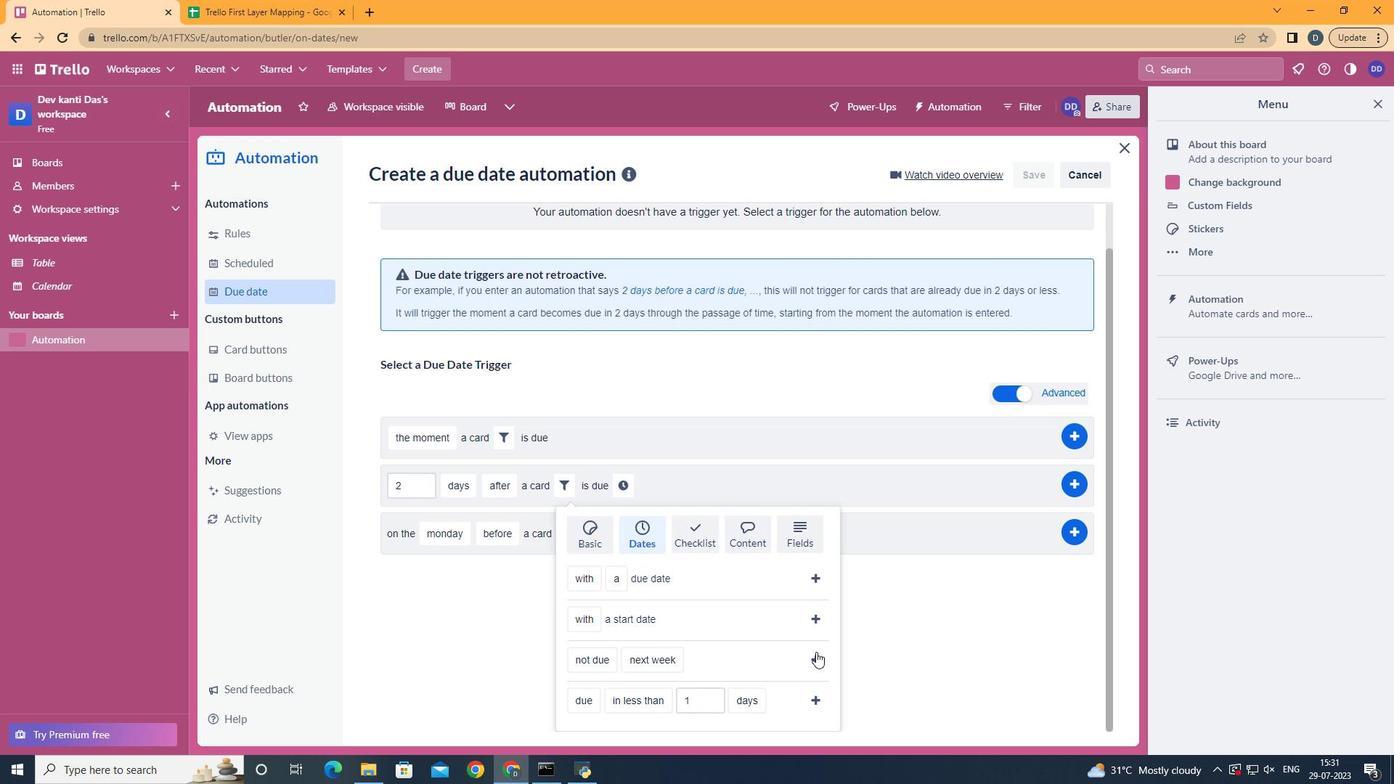 
Action: Mouse moved to (813, 652)
Screenshot: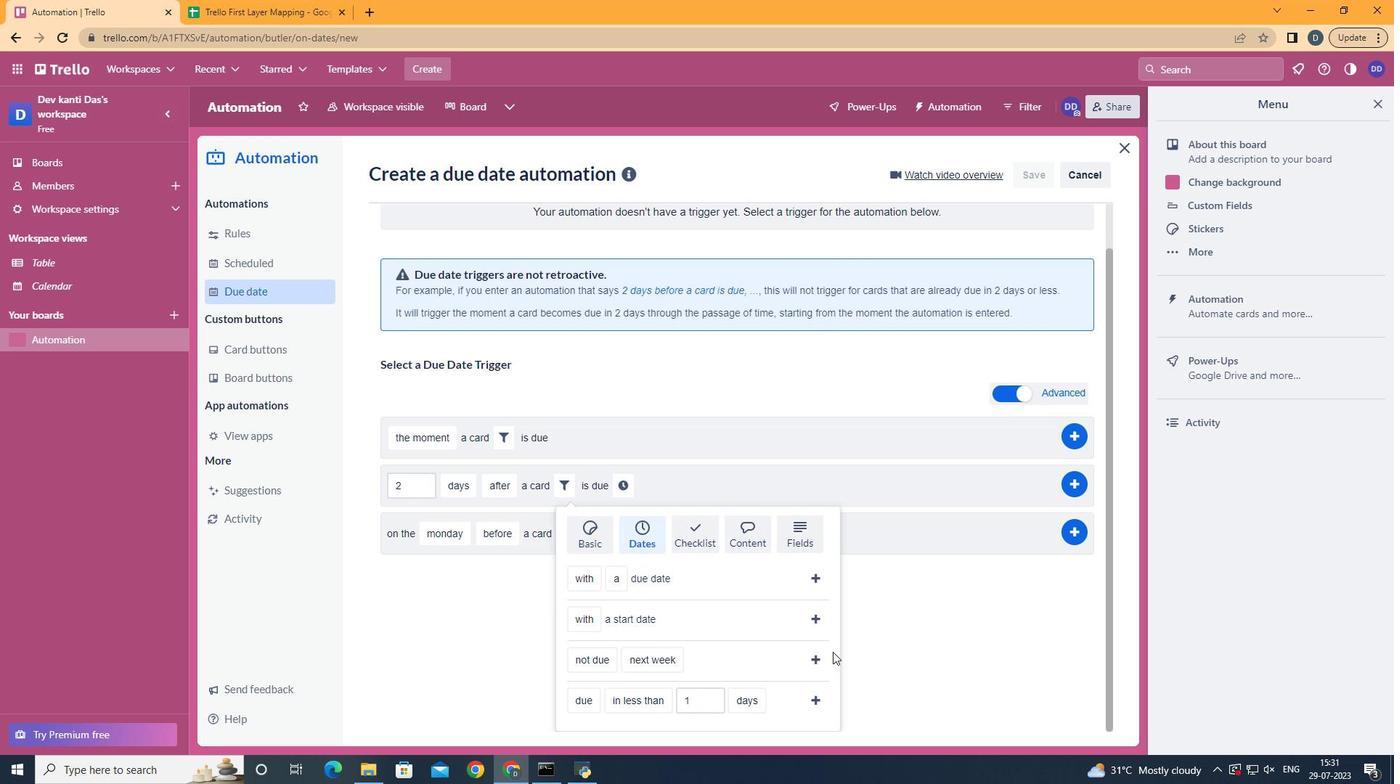 
Action: Mouse pressed left at (813, 652)
Screenshot: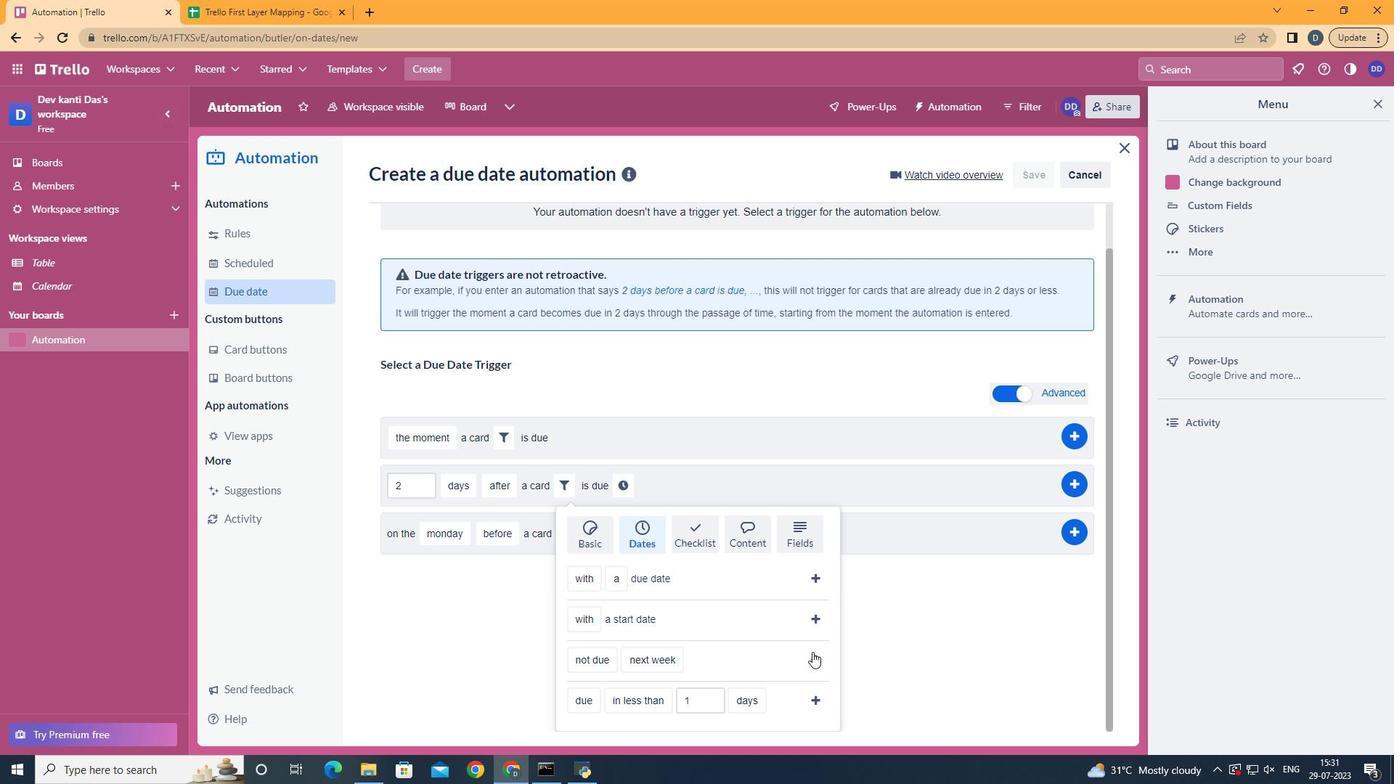 
Action: Mouse moved to (741, 536)
Screenshot: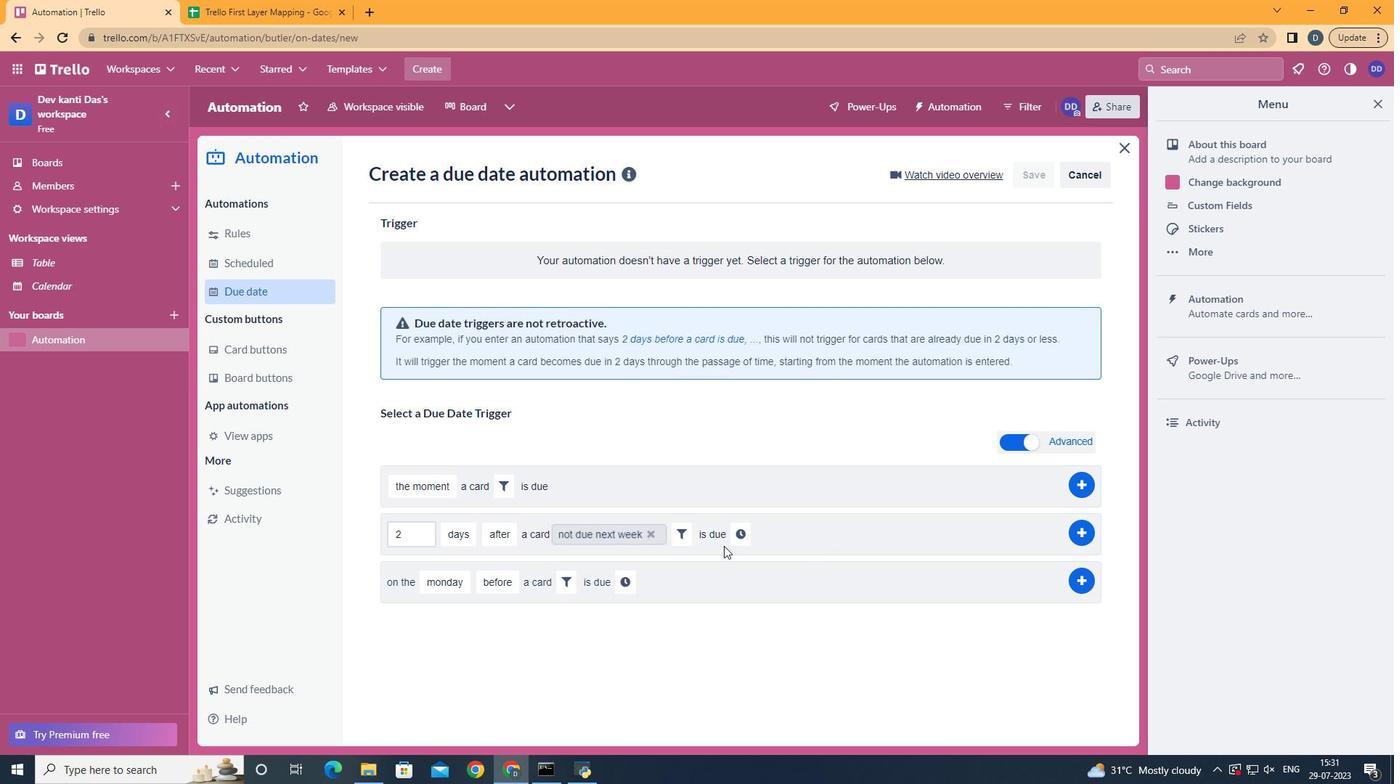 
Action: Mouse pressed left at (741, 536)
Screenshot: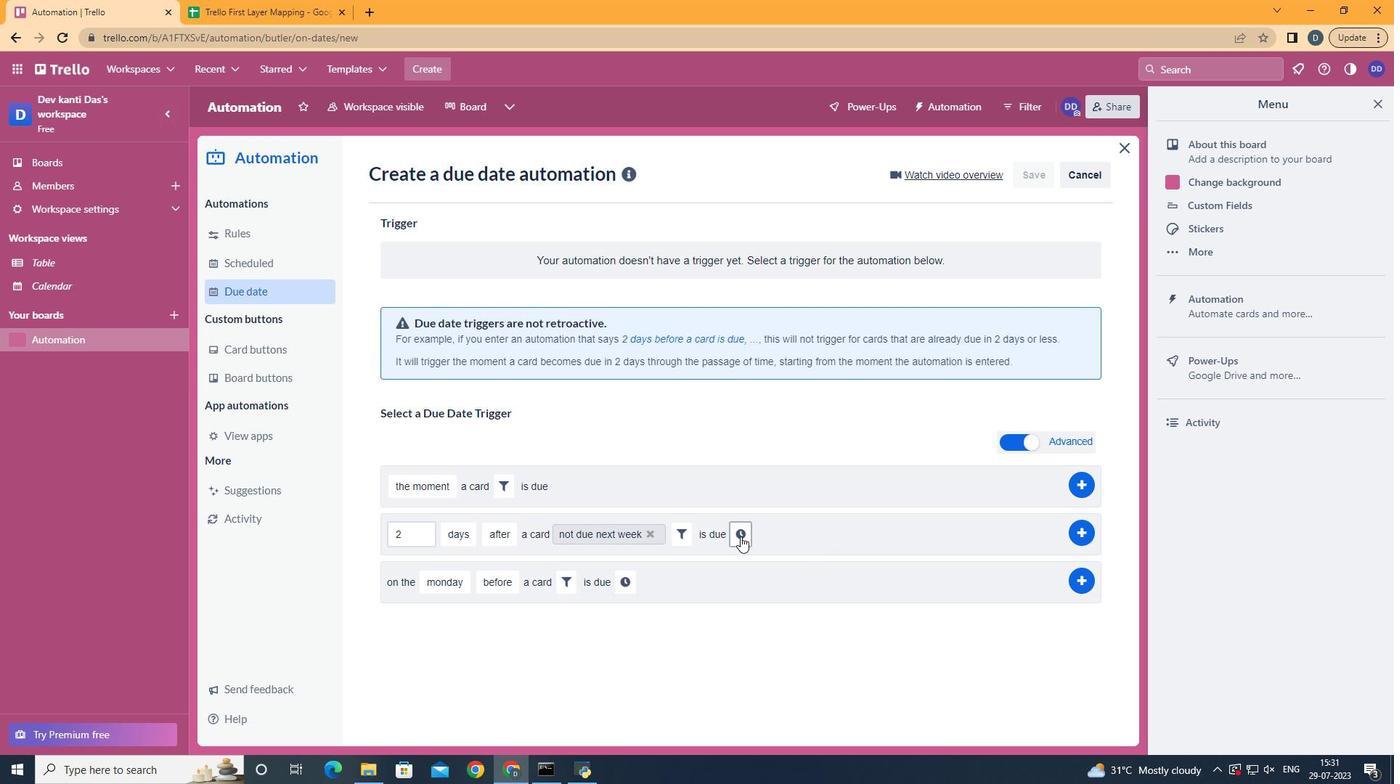 
Action: Mouse moved to (772, 536)
Screenshot: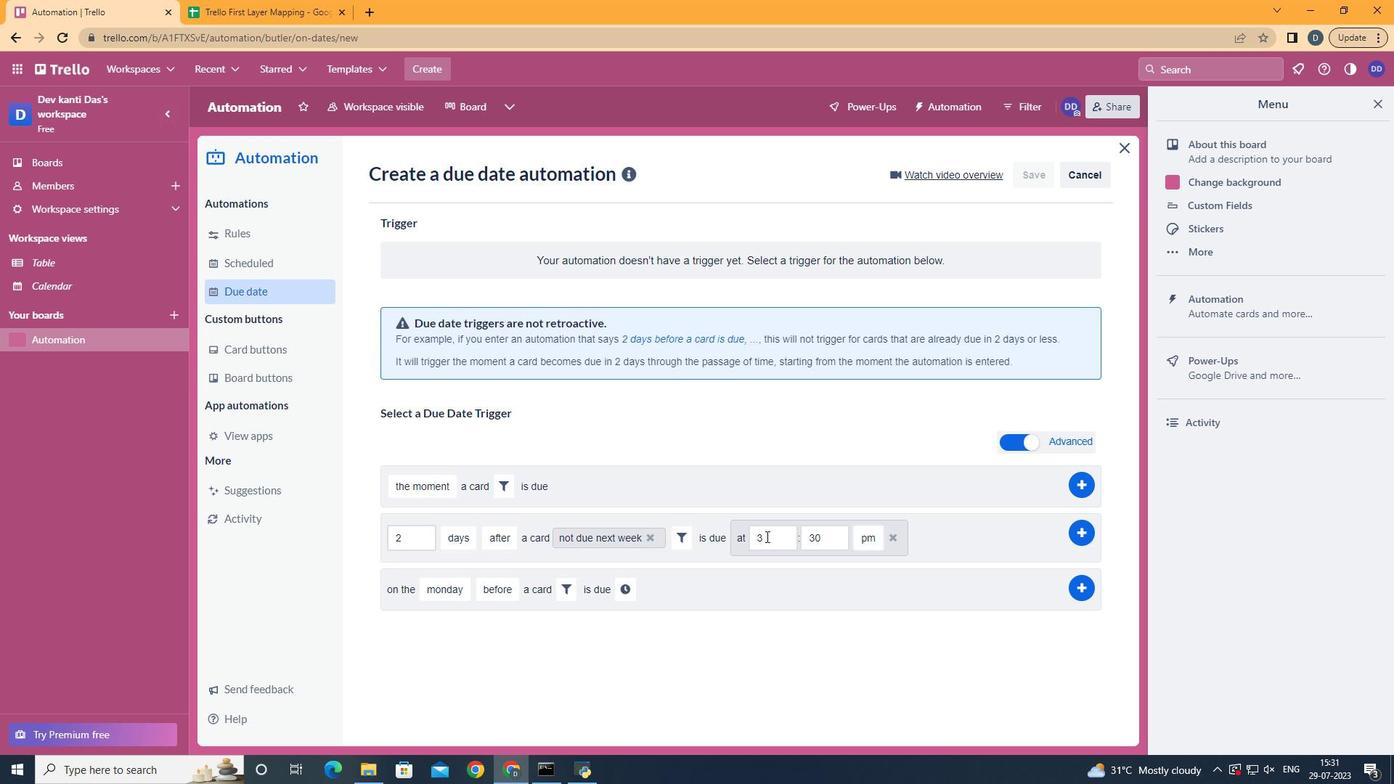
Action: Mouse pressed left at (772, 536)
Screenshot: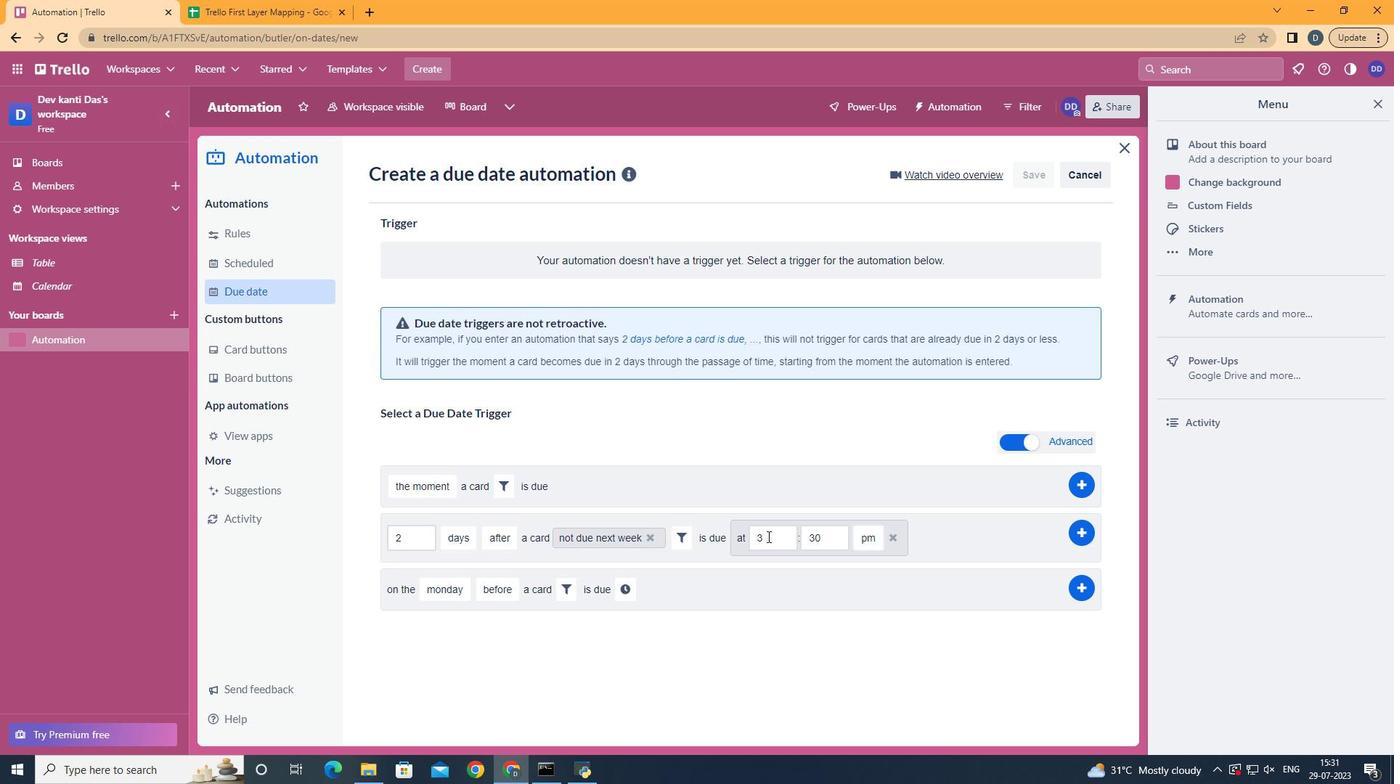 
Action: Key pressed <Key.backspace>11
Screenshot: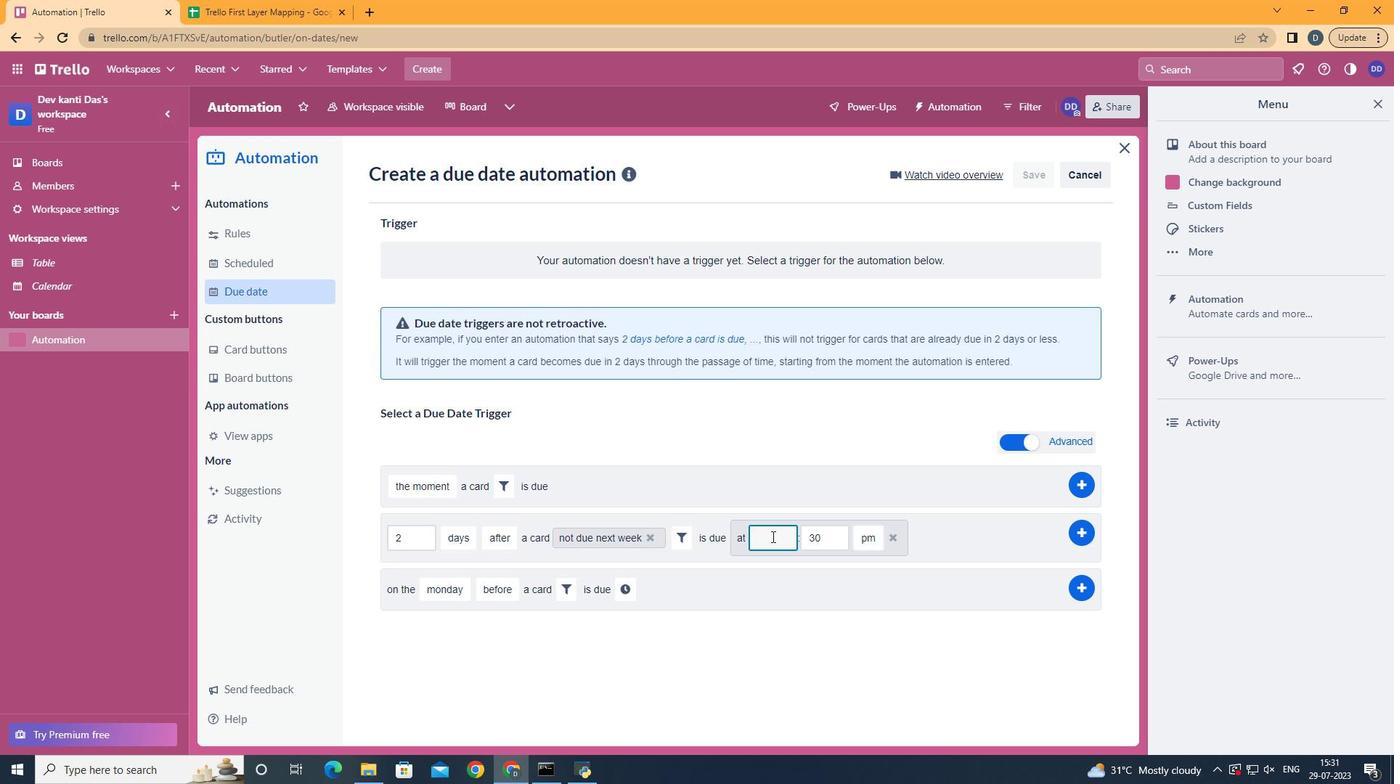 
Action: Mouse moved to (837, 548)
Screenshot: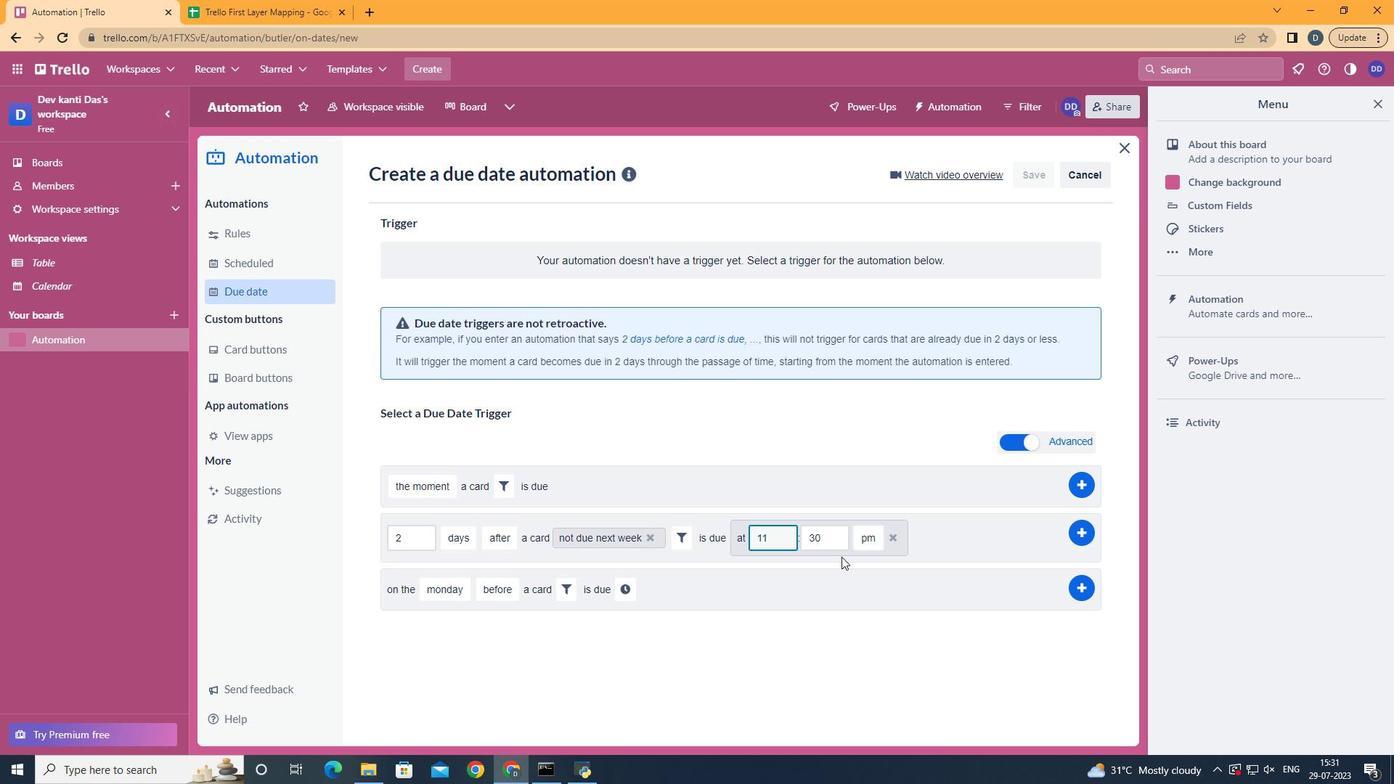 
Action: Mouse pressed left at (837, 548)
Screenshot: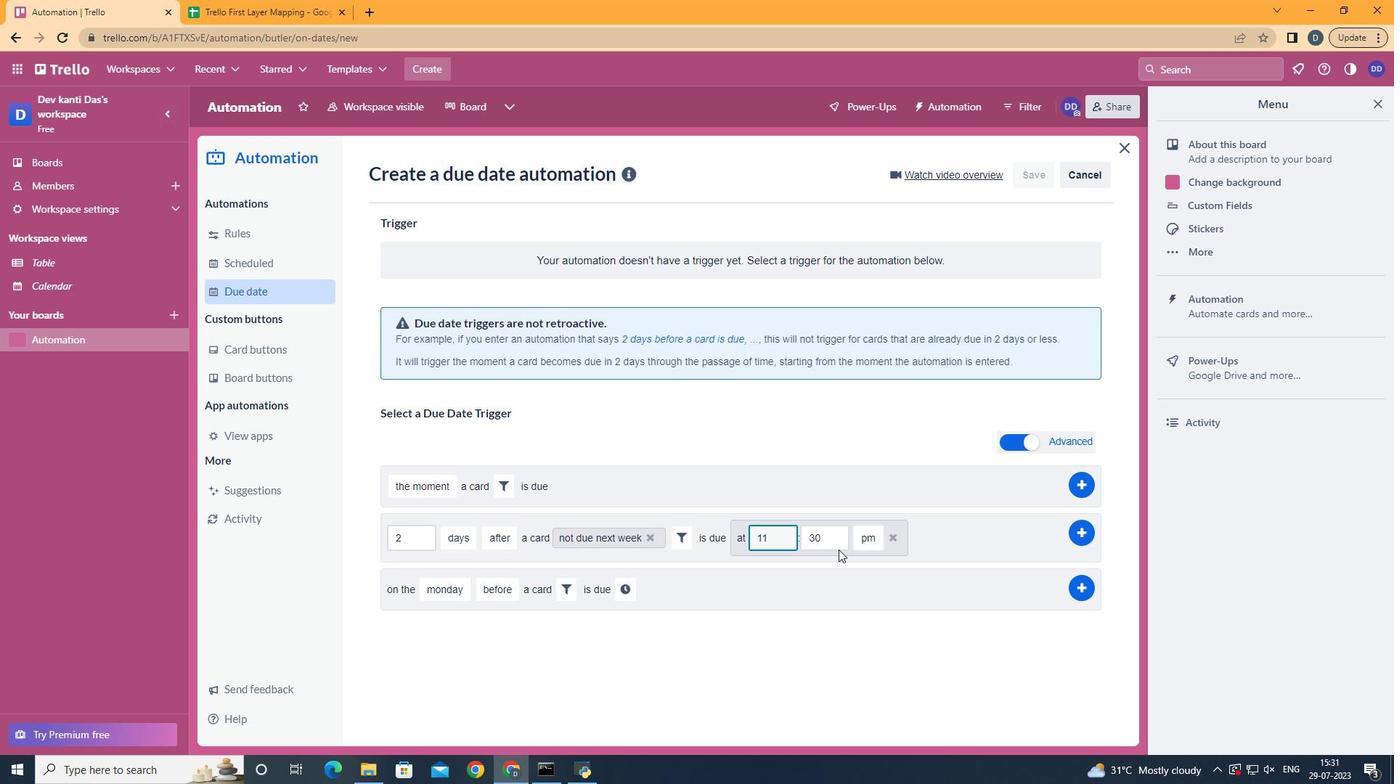 
Action: Key pressed <Key.backspace><Key.backspace>00
Screenshot: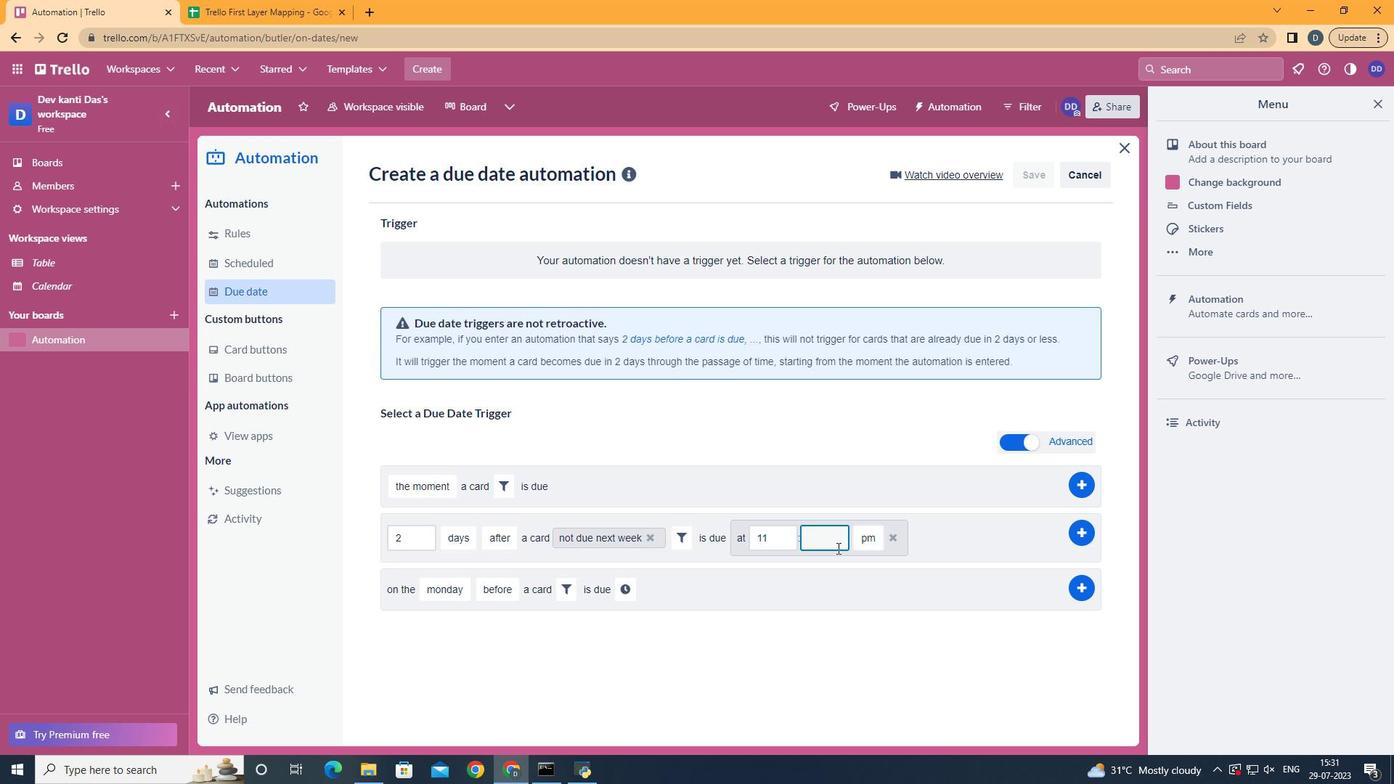 
Action: Mouse moved to (875, 566)
Screenshot: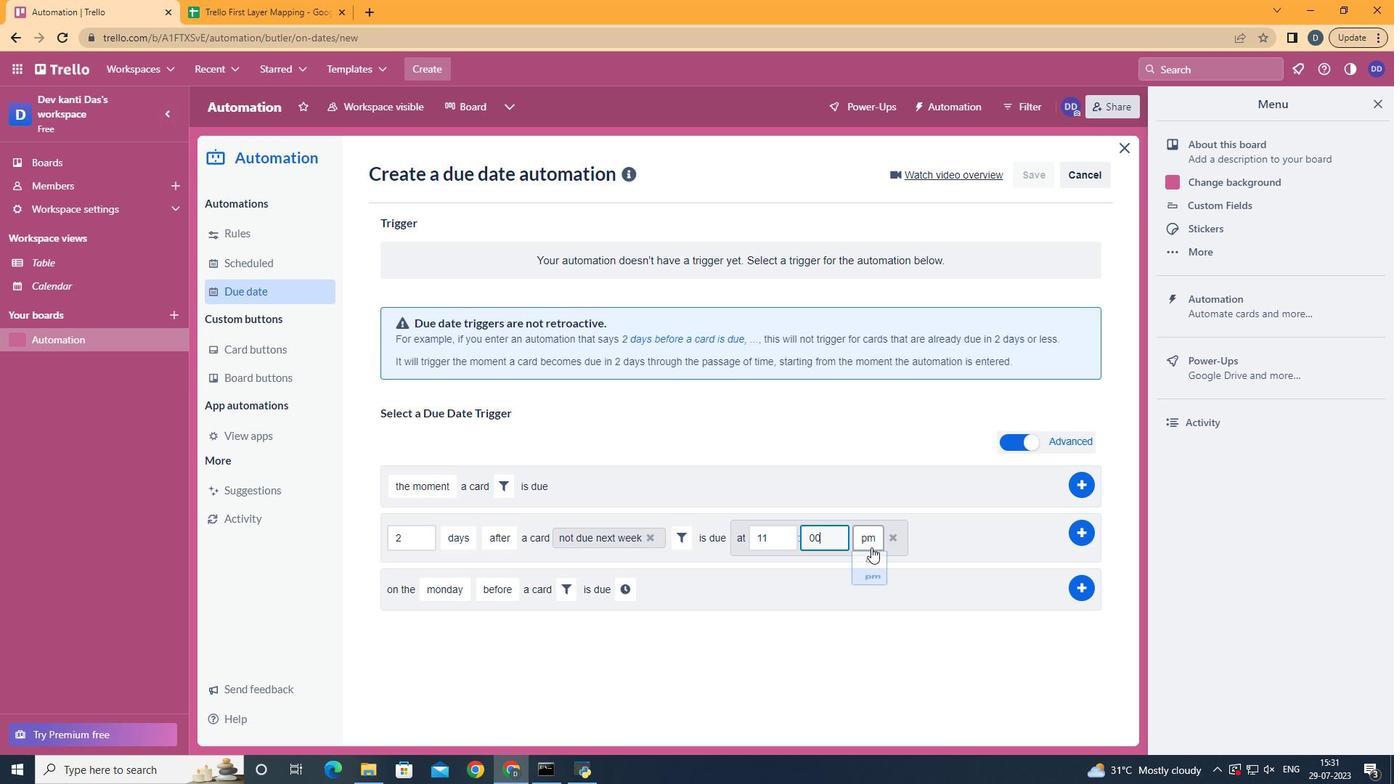 
Action: Mouse pressed left at (875, 566)
Screenshot: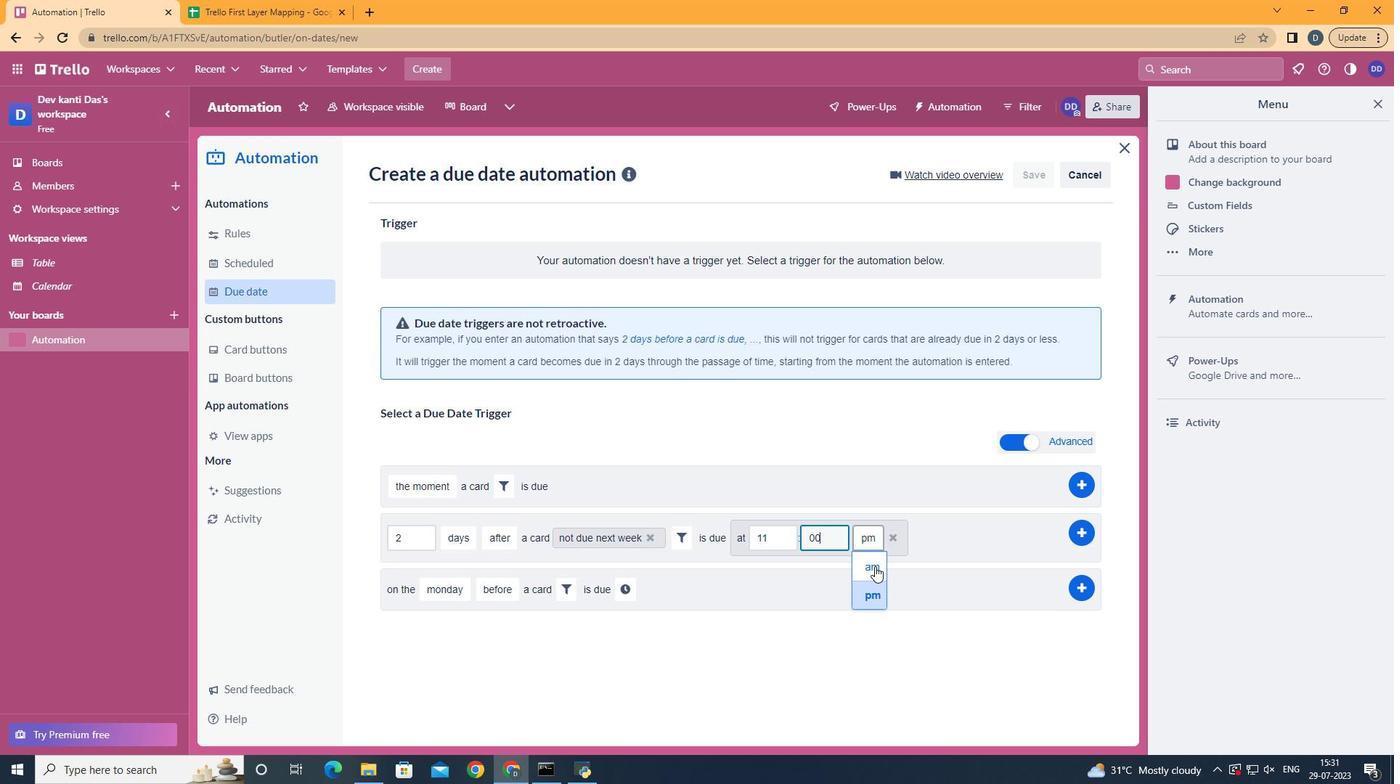 
